 Task: Open an excel sheet and write heading  Spark Sales. Add 10 people name  'Joshua Rivera, Zoey Coleman, Ryan Wright, Addison Bailey, Jonathan Simmons, Brooklyn Ward, Caleb Barnes, Audrey Collins, Gabriel Perry, Sofia Bell'Item code in between  2020-2080. Product range in between  1000-5000. Add Products   TOMS Shoe, UGG Shoe, Wolverine Shoe, Z-Coil Shoe, Adidas shoe, Gucci T-shirt, Louis Vuitton bag, Zara Shirt, H&M jeans, Chanel perfume.Choose quantity  3 to 10 Tax 12 percent commission 2 percent Total Add Amount. Save page Attendance Sheet for Weekly Reportingbook
Action: Key pressed <Key.shift>Spark<Key.space><Key.shift>Sales<Key.down><Key.shift>Name<Key.down><Key.shift>Joshua<Key.space><Key.shift>Rivera<Key.down><Key.shift>Zoey<Key.space><Key.shift>Coleman<Key.down><Key.shift>Ryan<Key.space><Key.shift>Wright<Key.down><Key.shift>Addison<Key.space><Key.shift>Bailey<Key.down><Key.shift_r>Jonathan<Key.space><Key.shift>Simmonas<Key.down><Key.shift><Key.shift><Key.shift><Key.shift><Key.shift><Key.shift><Key.shift><Key.shift><Key.shift><Key.shift><Key.shift><Key.shift><Key.shift><Key.shift><Key.shift><Key.shift><Key.shift><Key.shift><Key.shift><Key.shift><Key.shift><Key.shift><Key.shift><Key.shift><Key.shift><Key.shift><Key.shift><Key.shift><Key.shift><Key.shift><Key.shift><Key.shift>Brooklu<Key.backspace>yn<Key.space><Key.shift>Ward<Key.down><Key.shift>Caleb<Key.space><Key.shift>Barnes<Key.down><Key.shift>Audrey<Key.space><Key.shift>Collins<Key.down><Key.shift>Gabriel<Key.space><Key.shift_r>Perry<Key.down><Key.shift>Sofia<Key.space><Key.shift>Bell
Screenshot: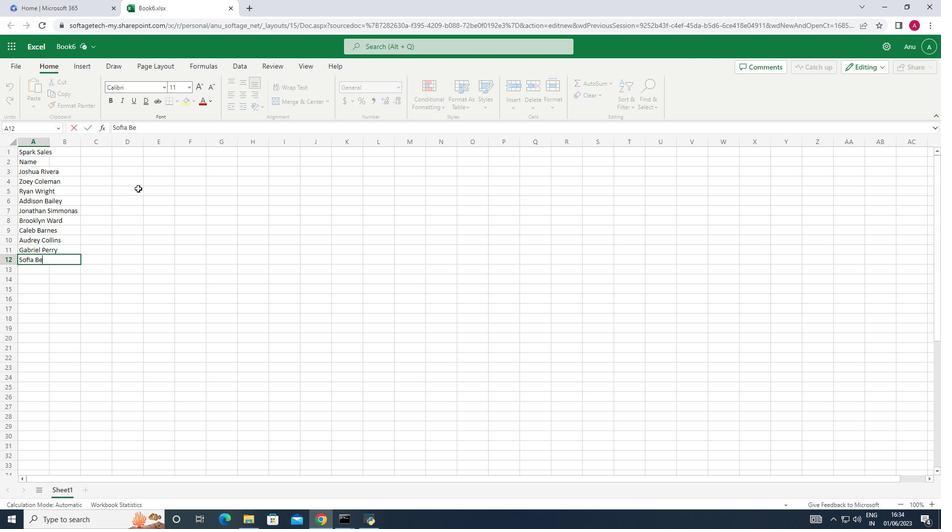 
Action: Mouse moved to (132, 181)
Screenshot: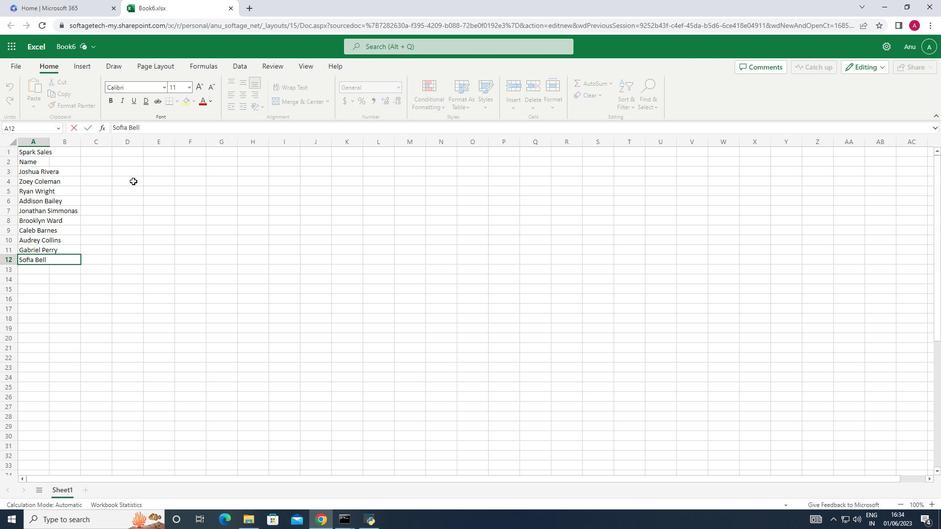 
Action: Mouse pressed left at (132, 181)
Screenshot: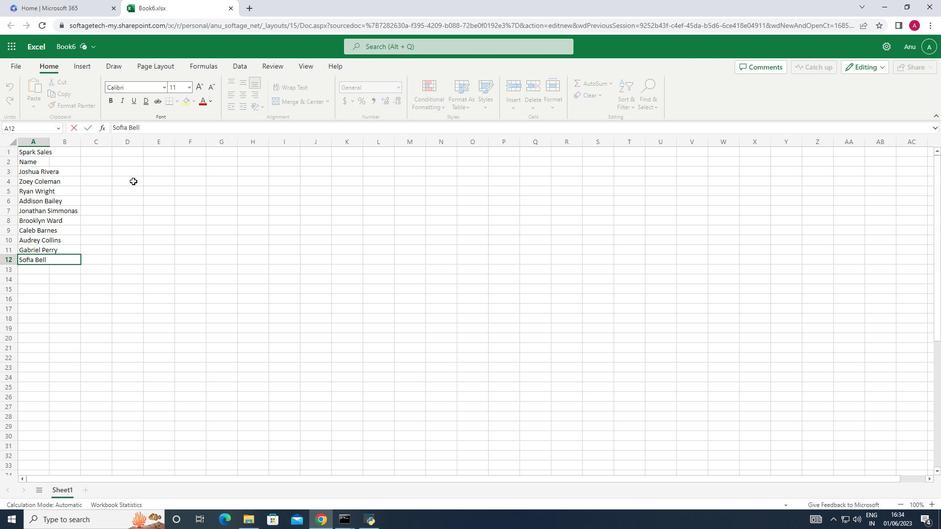 
Action: Mouse moved to (48, 140)
Screenshot: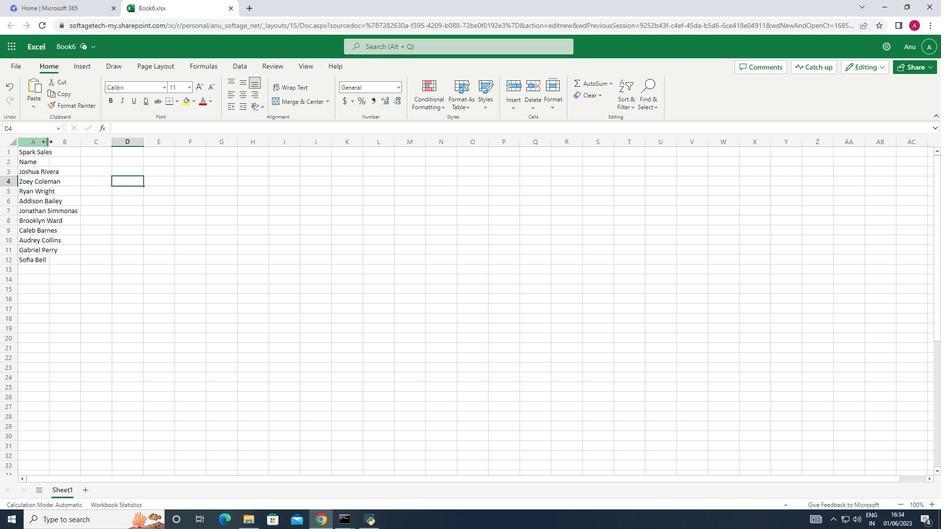 
Action: Mouse pressed left at (48, 140)
Screenshot: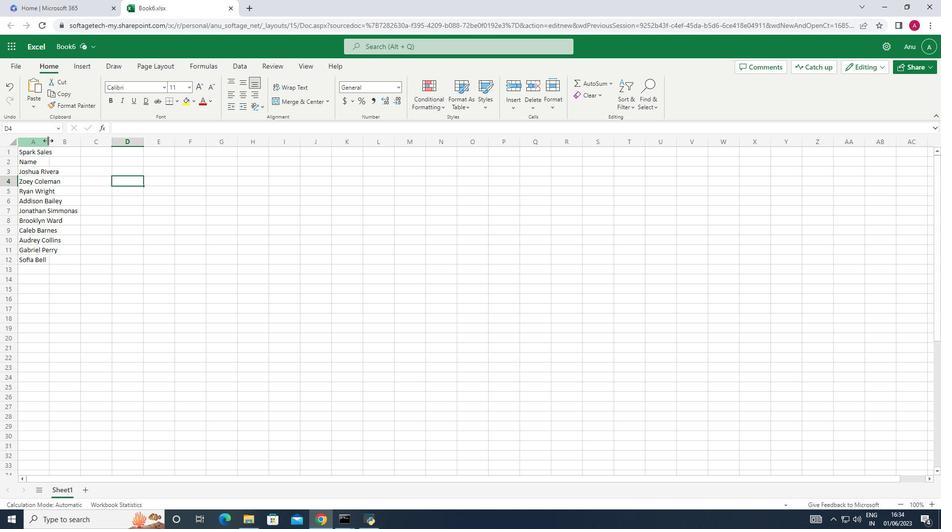 
Action: Mouse pressed left at (48, 140)
Screenshot: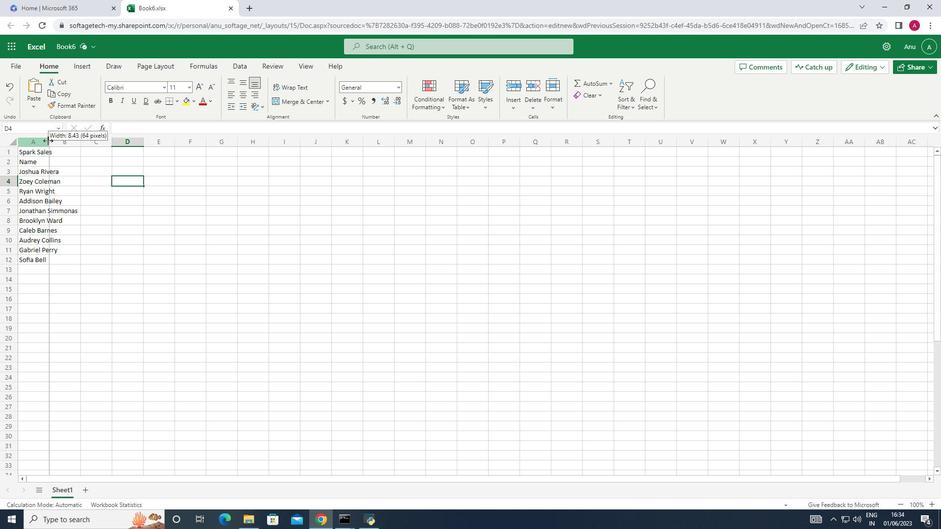 
Action: Mouse moved to (98, 162)
Screenshot: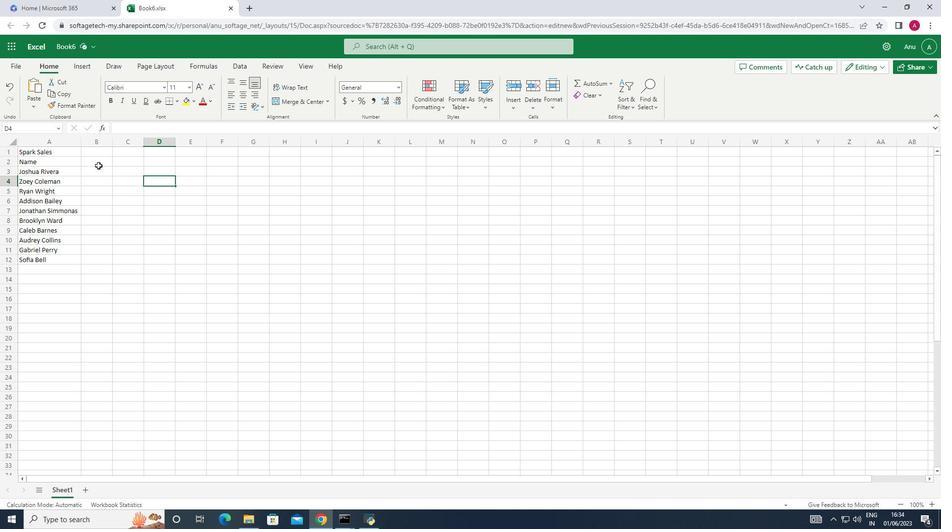 
Action: Mouse pressed left at (98, 162)
Screenshot: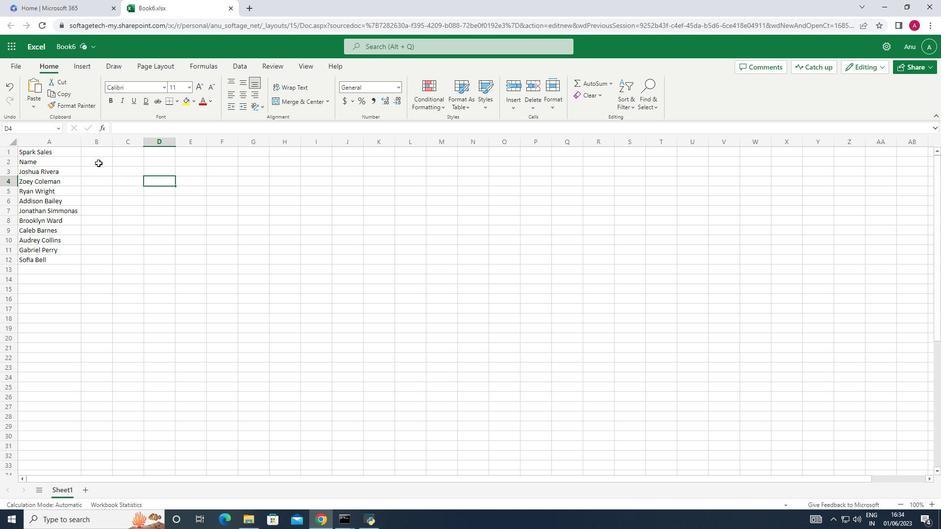 
Action: Mouse moved to (52, 181)
Screenshot: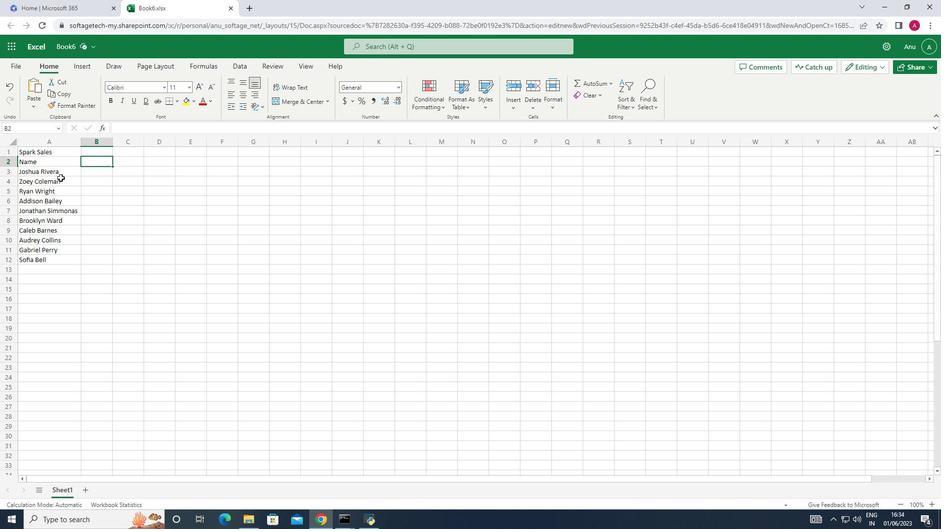 
Action: Key pressed <Key.shift_r><Key.shift_r>Item<Key.space><Key.shift>Code
Screenshot: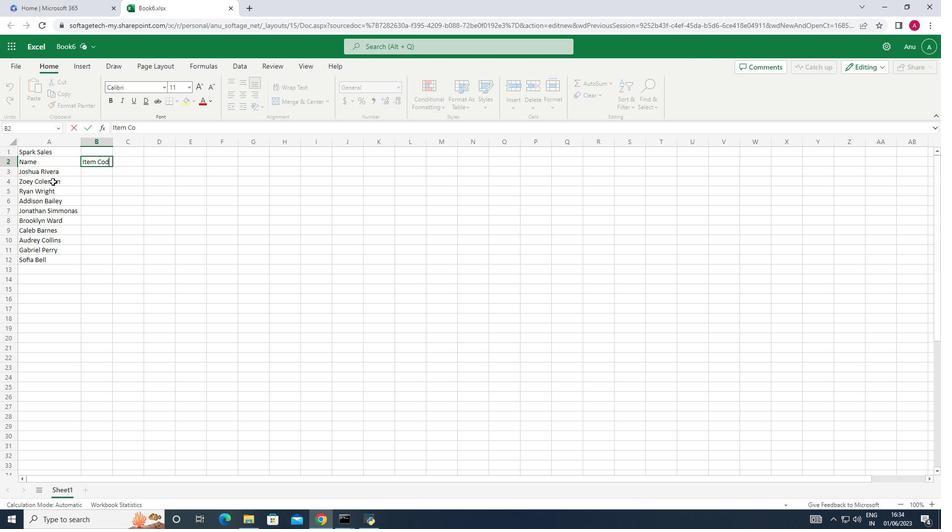 
Action: Mouse moved to (99, 171)
Screenshot: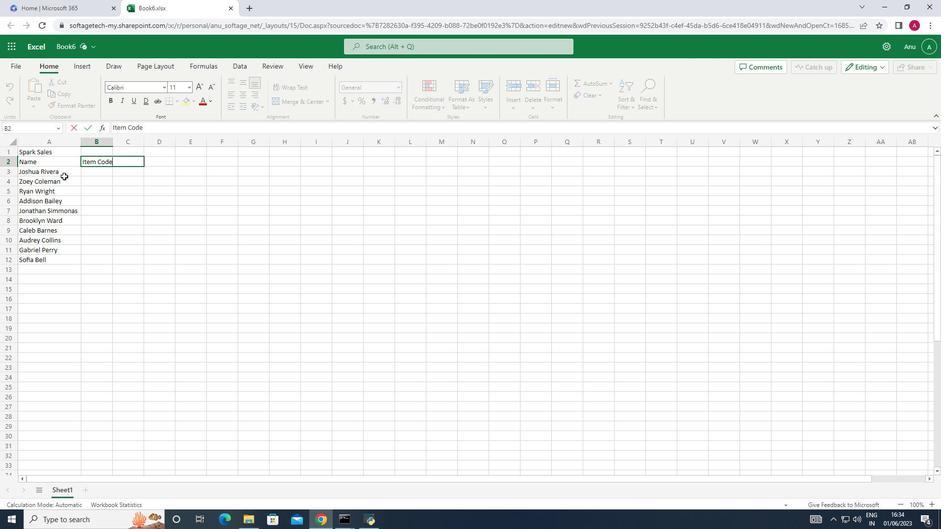 
Action: Mouse pressed left at (99, 171)
Screenshot: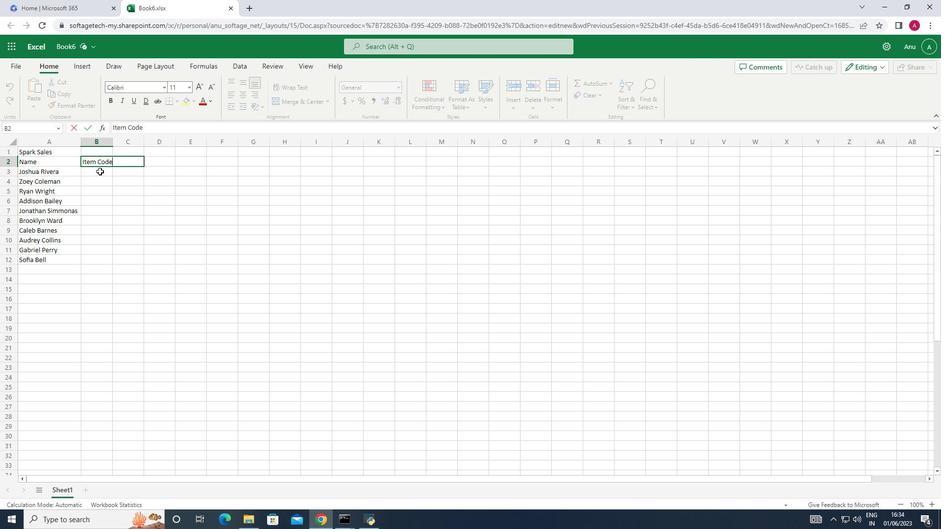 
Action: Mouse moved to (60, 191)
Screenshot: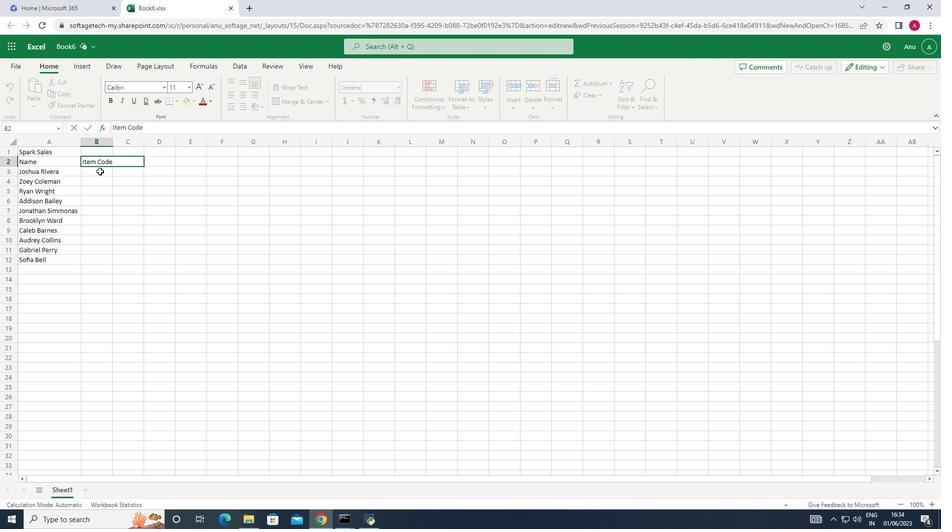 
Action: Key pressed 2020<Key.down>2021<Key.up>2021<Key.down>2030<Key.down>2040<Key.down>2056<Key.down>2060<Key.down>2068<Key.down>2070<Key.down>2072<Key.down>2078<Key.down>2080
Screenshot: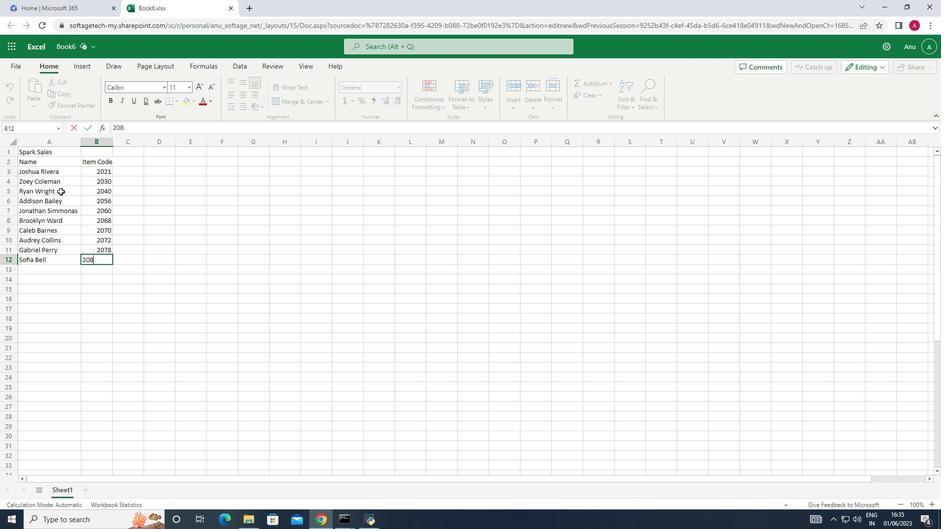 
Action: Mouse moved to (125, 163)
Screenshot: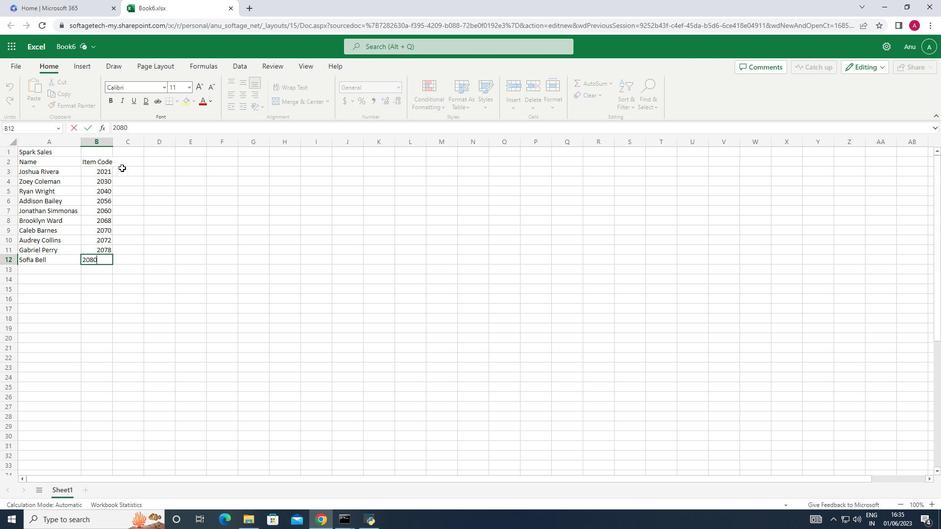 
Action: Mouse pressed left at (125, 163)
Screenshot: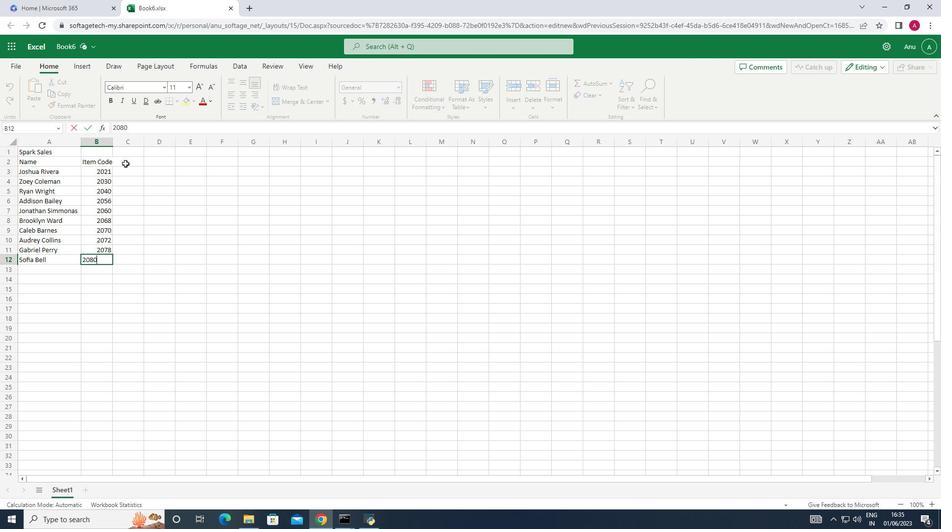 
Action: Mouse moved to (101, 176)
Screenshot: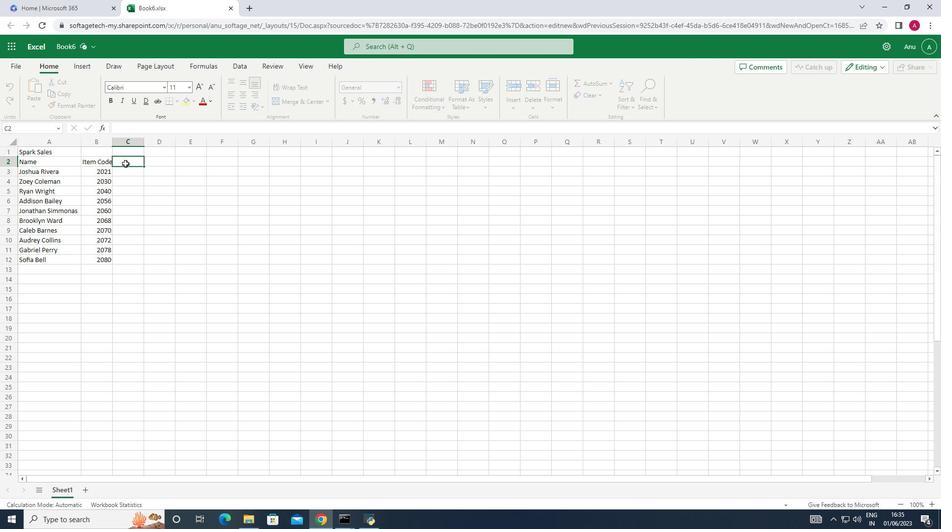
Action: Key pressed <Key.shift_r>Product<Key.space><Key.shift>Range<Key.down>
Screenshot: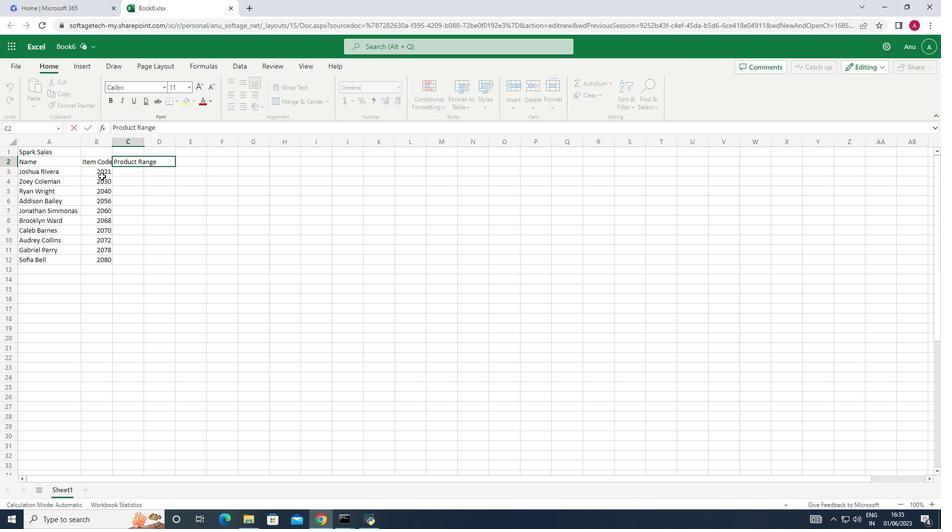 
Action: Mouse moved to (96, 212)
Screenshot: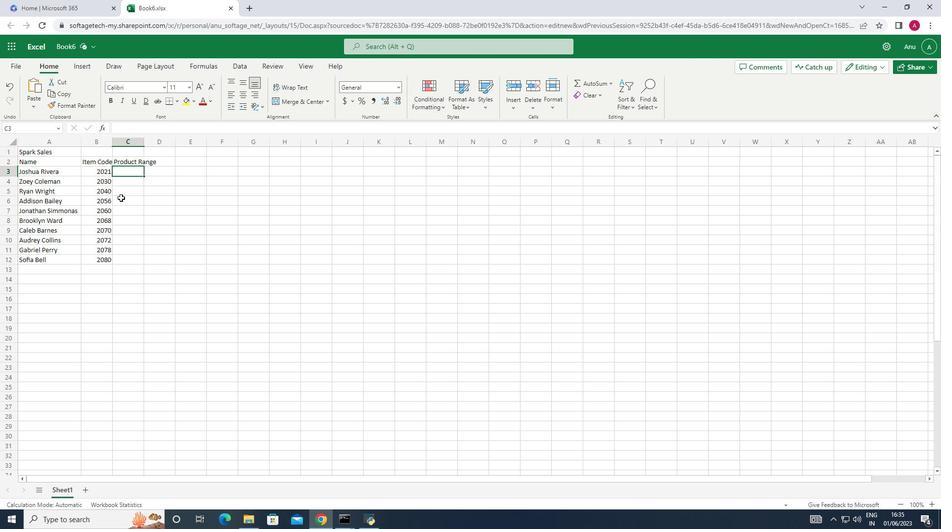 
Action: Key pressed 1000<Key.down>1500<Key.down>1700<Key.down>2000<Key.down>2200<Key.down>3000<Key.down>3500<Key.down>4000<Key.down>4500<Key.down>5000
Screenshot: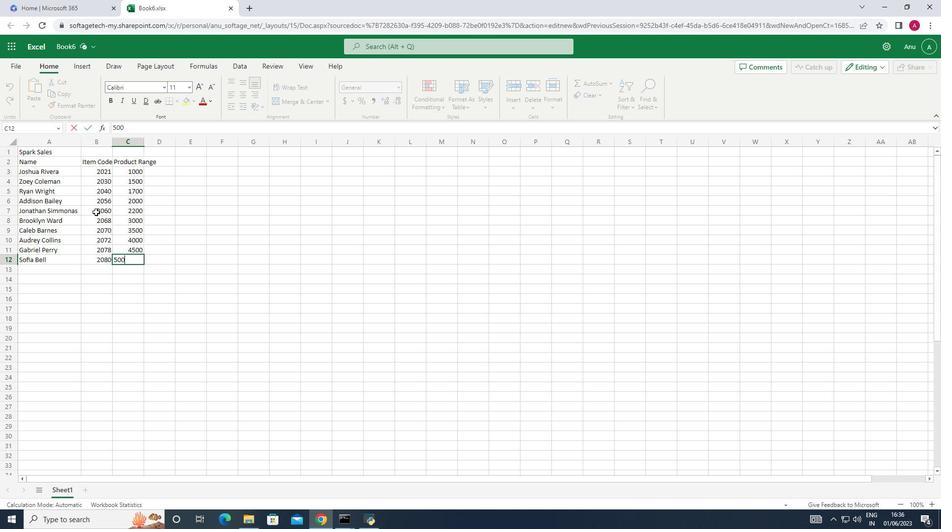 
Action: Mouse moved to (168, 160)
Screenshot: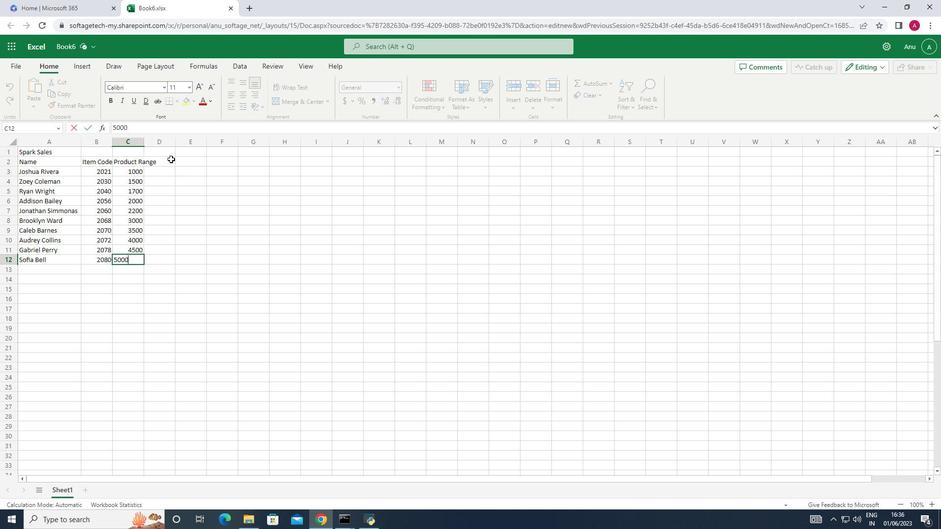 
Action: Mouse pressed left at (168, 160)
Screenshot: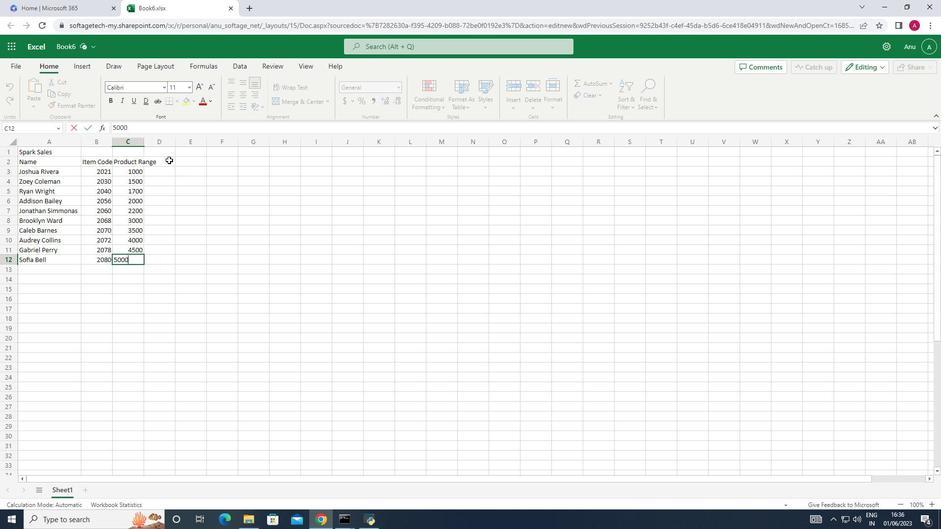 
Action: Mouse moved to (145, 139)
Screenshot: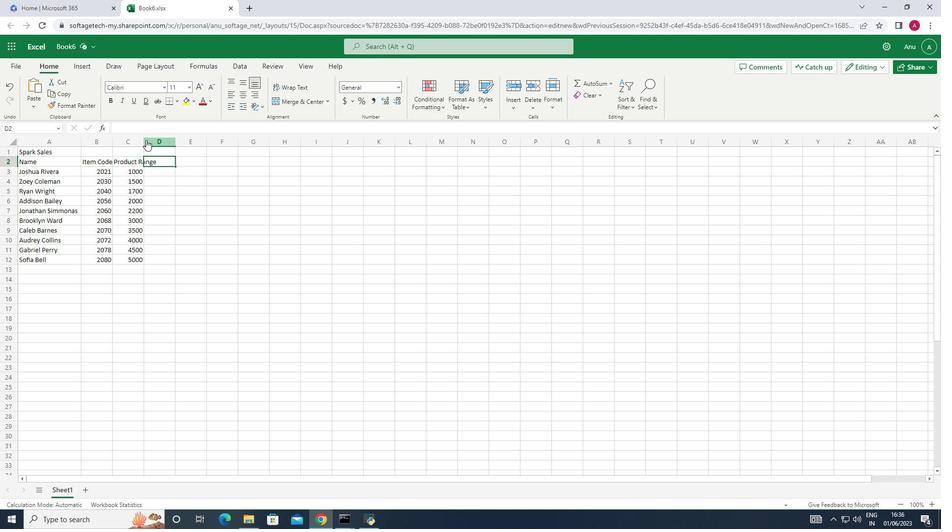 
Action: Mouse pressed left at (145, 139)
Screenshot: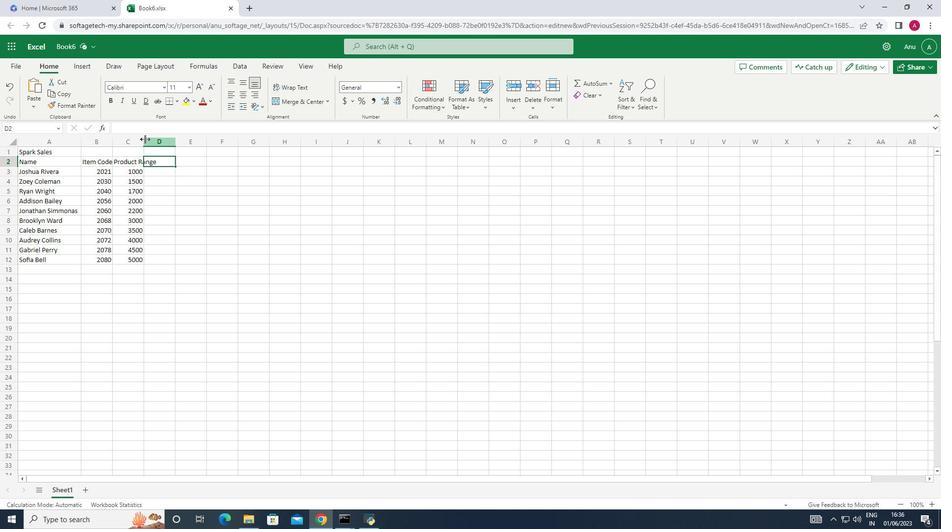 
Action: Mouse moved to (144, 139)
Screenshot: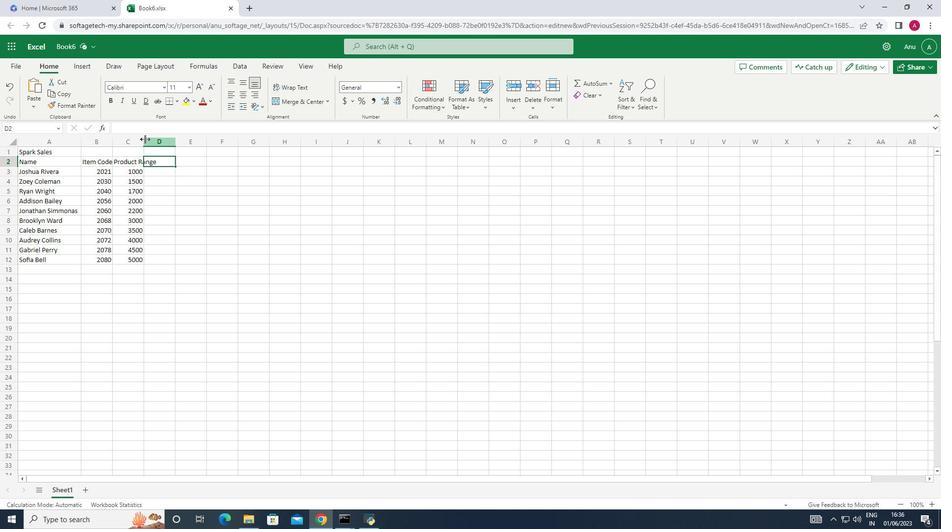 
Action: Mouse pressed left at (144, 139)
Screenshot: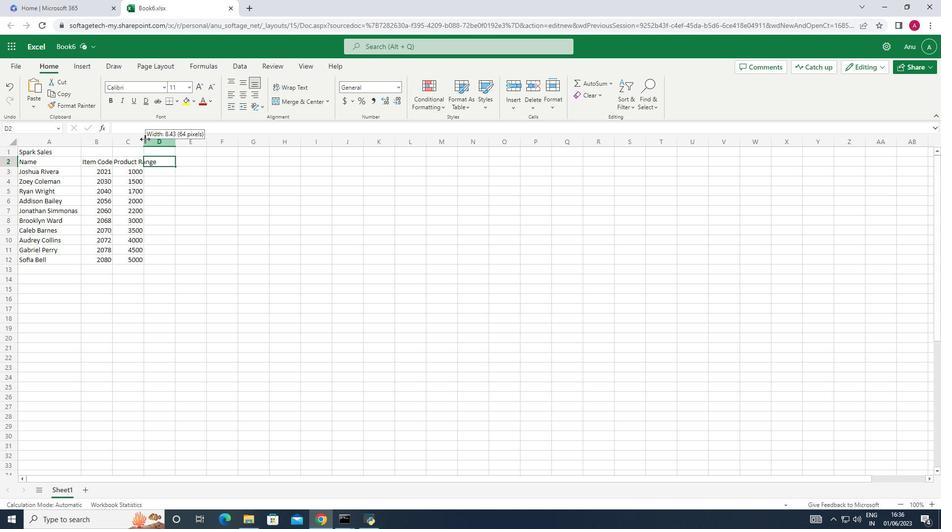 
Action: Mouse moved to (148, 146)
Screenshot: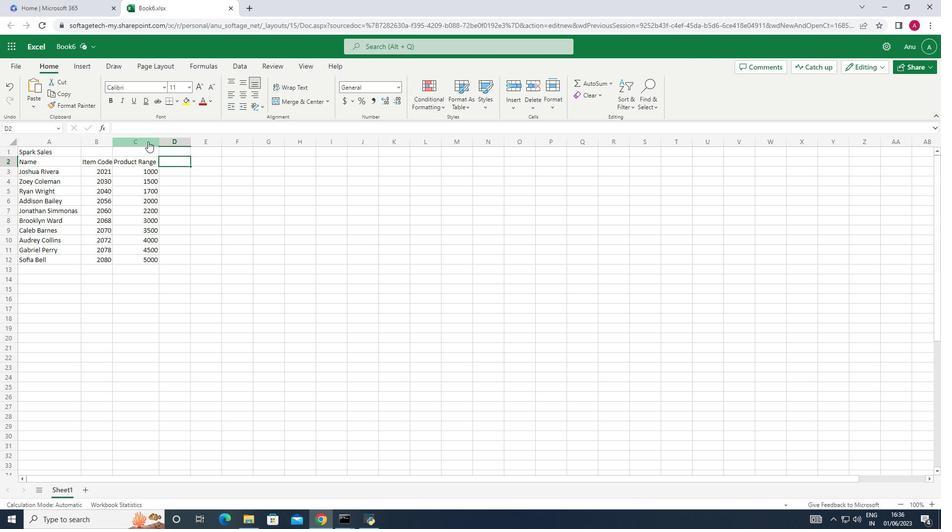 
Action: Key pressed <Key.shift>Products<Key.down><Key.shift>TOMS<Key.space><Key.shift><Key.shift><Key.shift><Key.shift><Key.shift><Key.shift><Key.shift><Key.shift><Key.shift><Key.shift><Key.shift><Key.shift><Key.shift><Key.shift><Key.shift><Key.shift>SH<Key.backspace>hoe<Key.down><Key.shift>UGG<Key.space><Key.shift>Shoe<Key.down><Key.shift>Wolverine<Key.space><Key.shift>Shoe<Key.down><Key.shift>Z-<Key.shift>Coil<Key.space><Key.shift>Shoe<Key.down><Key.shift>Adidas<Key.space><Key.shift>Shoe<Key.down><Key.shift>Gucci<Key.space><Key.shift>Shoe<Key.backspace><Key.backspace><Key.backspace><Key.backspace><Key.shift><Key.shift><Key.shift><Key.shift>T-<Key.shift>Shirt<Key.down><Key.shift><Key.shift>Louis<Key.space><Key.shift><Key.shift>Vuitton<Key.space><Key.shift><Key.shift><Key.shift><Key.shift><Key.shift><Key.shift><Key.shift><Key.shift><Key.shift><Key.shift><Key.shift><Key.shift><Key.shift>bag<Key.down><Key.shift><Key.shift><Key.shift><Key.shift><Key.shift><Key.shift><Key.shift><Key.shift><Key.shift><Key.shift><Key.shift>Zara<Key.space><Key.shift>Shirt<Key.down><Key.shift>H<Key.shift><Key.shift><Key.shift><Key.shift><Key.shift><Key.shift><Key.shift><Key.shift><Key.shift><Key.shift><Key.shift><Key.shift><Key.shift><Key.shift><Key.shift><Key.shift><Key.shift>&<Key.shift>M<Key.space>jeans<Key.down><Key.shift>Chanel<Key.space><Key.shift>P<Key.backspace>perfume
Screenshot: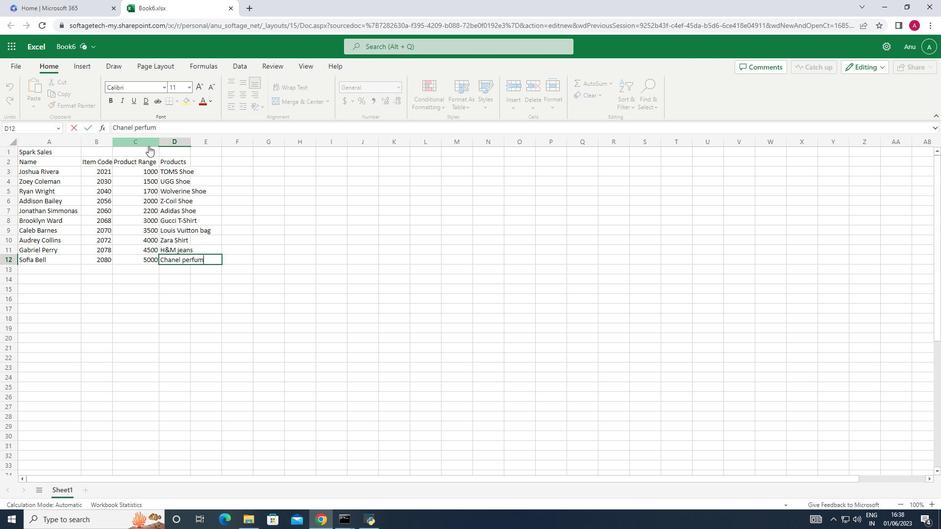 
Action: Mouse moved to (189, 137)
Screenshot: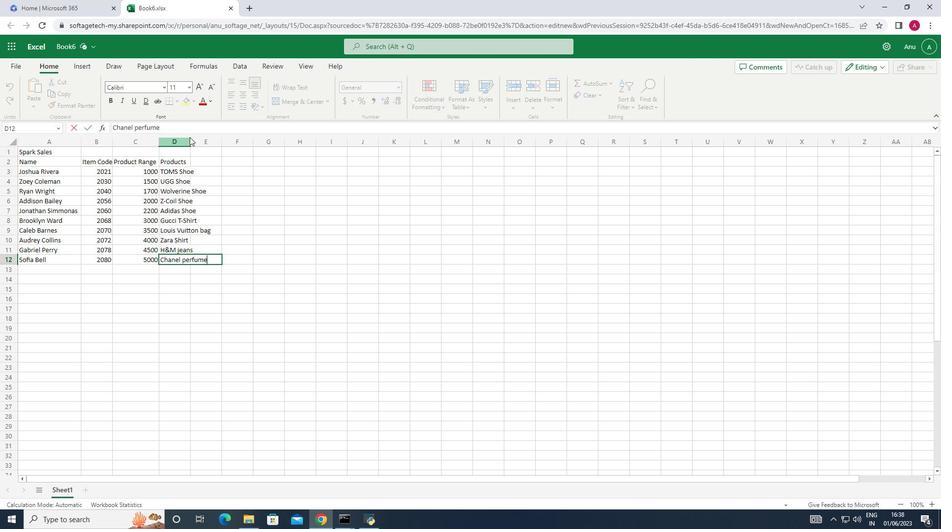 
Action: Mouse pressed left at (189, 137)
Screenshot: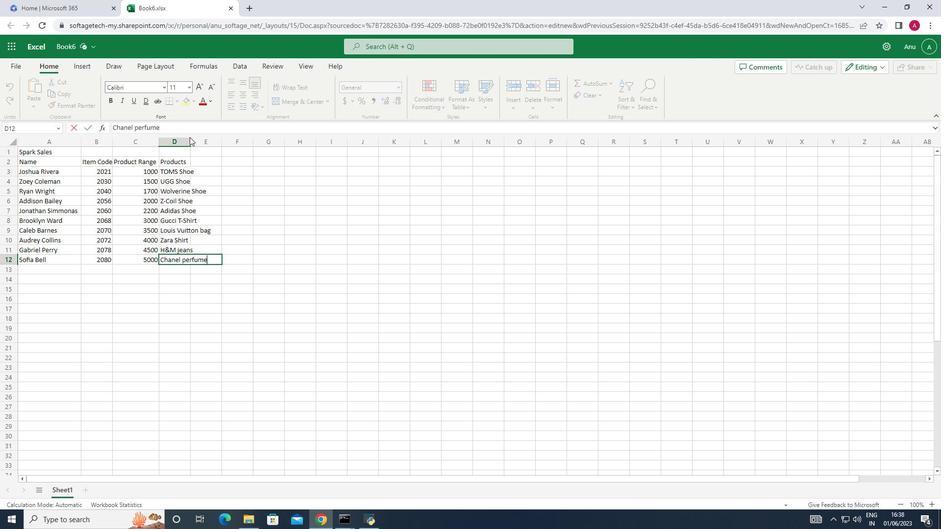 
Action: Mouse moved to (191, 145)
Screenshot: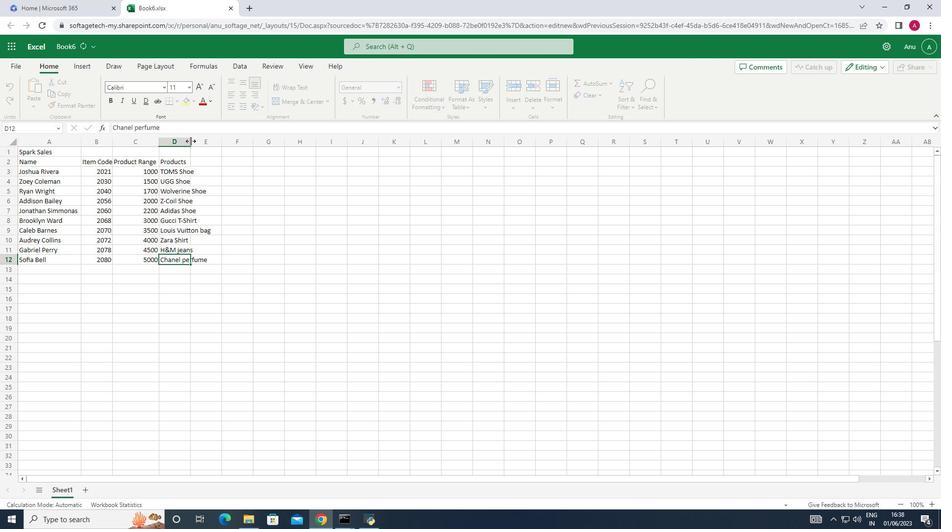 
Action: Mouse pressed left at (191, 145)
Screenshot: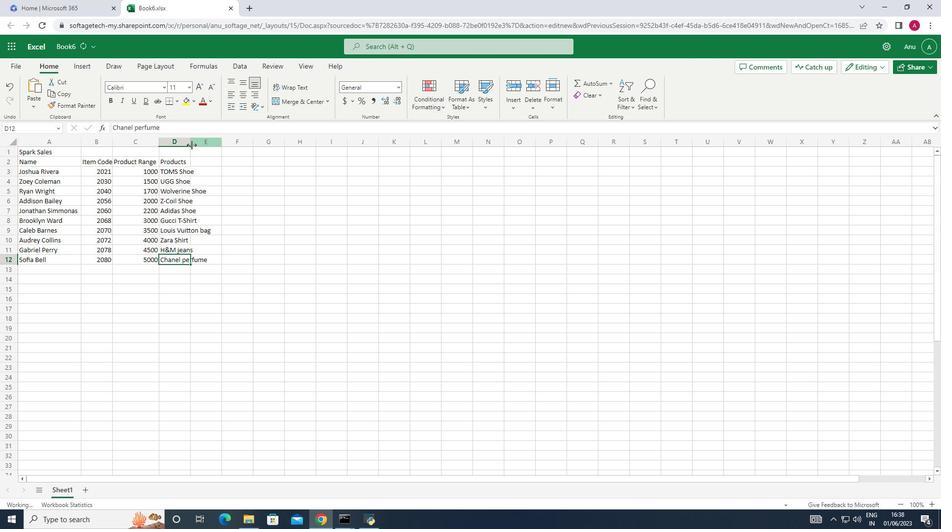 
Action: Mouse pressed left at (191, 145)
Screenshot: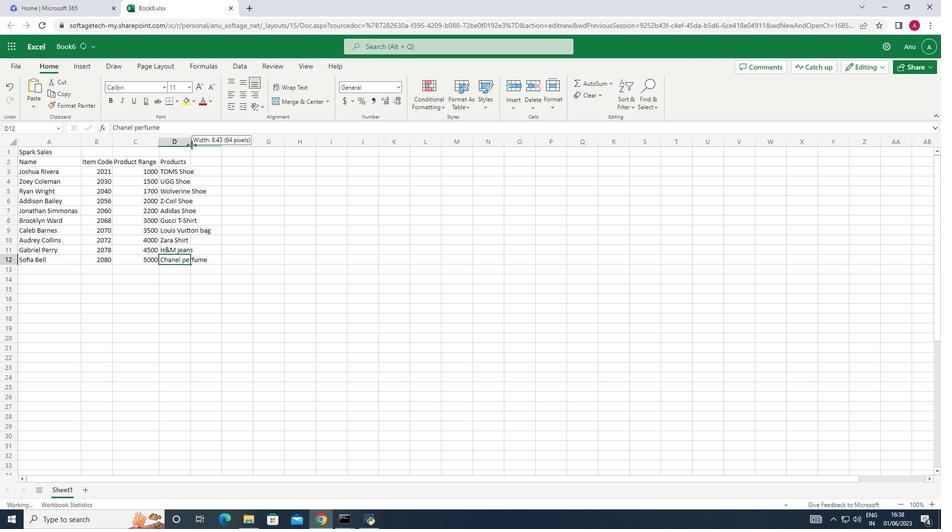 
Action: Mouse moved to (218, 163)
Screenshot: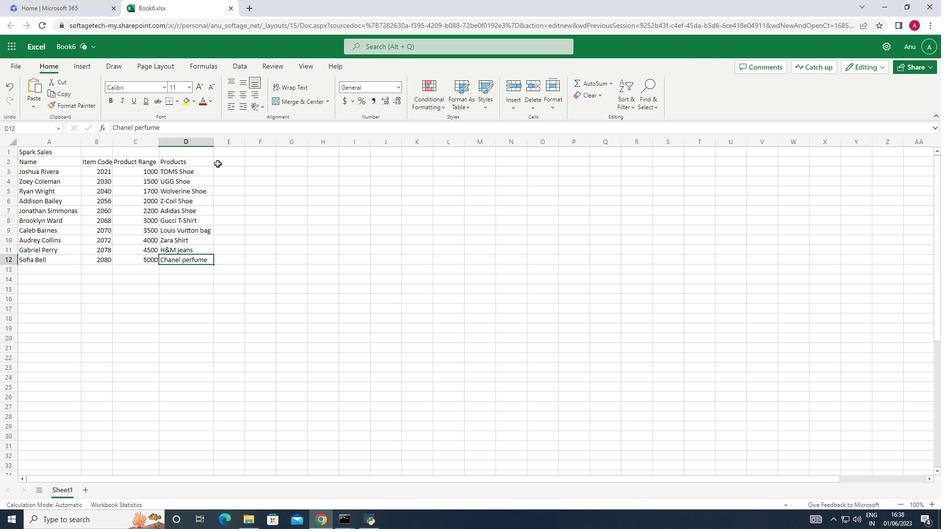 
Action: Mouse pressed left at (218, 163)
Screenshot: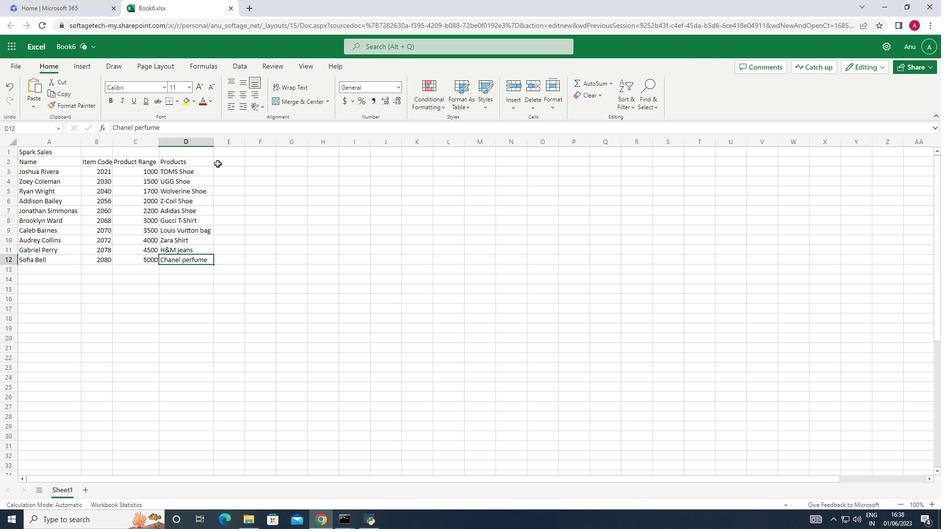 
Action: Key pressed <Key.shift>Quantity<Key.down>4<Key.down>5<Key.down>6<Key.down>8<Key.down>7<Key.down>9<Key.down>10<Key.down>4<Key.down>5<Key.down>9
Screenshot: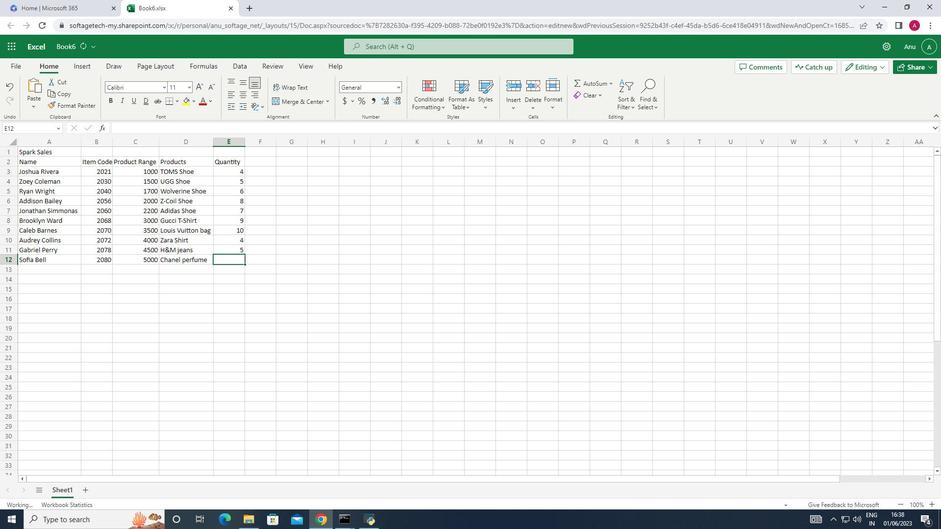 
Action: Mouse moved to (257, 162)
Screenshot: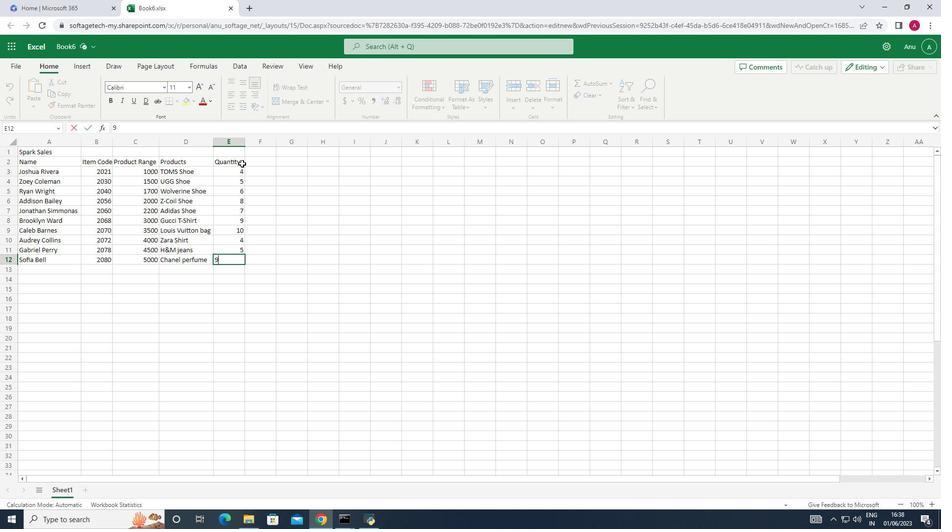 
Action: Mouse pressed left at (257, 162)
Screenshot: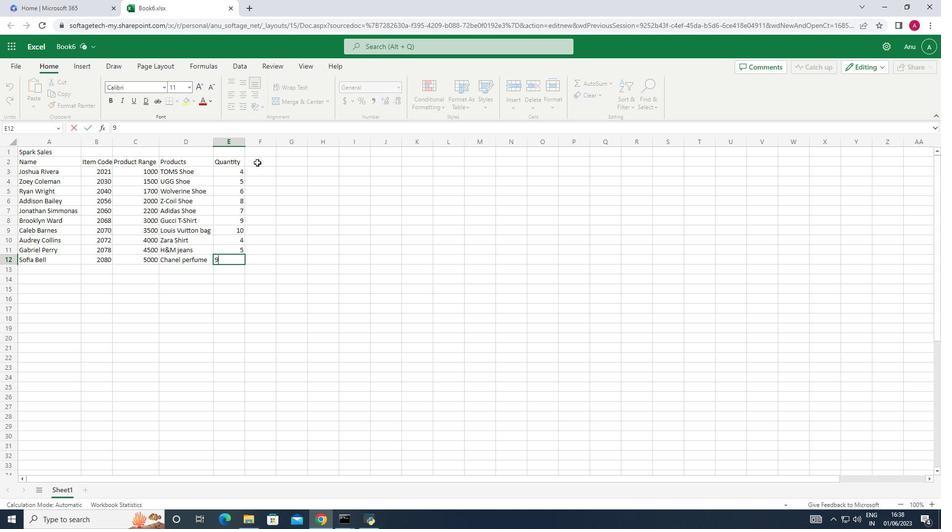 
Action: Key pressed <Key.shift>Tax<Key.down>=
Screenshot: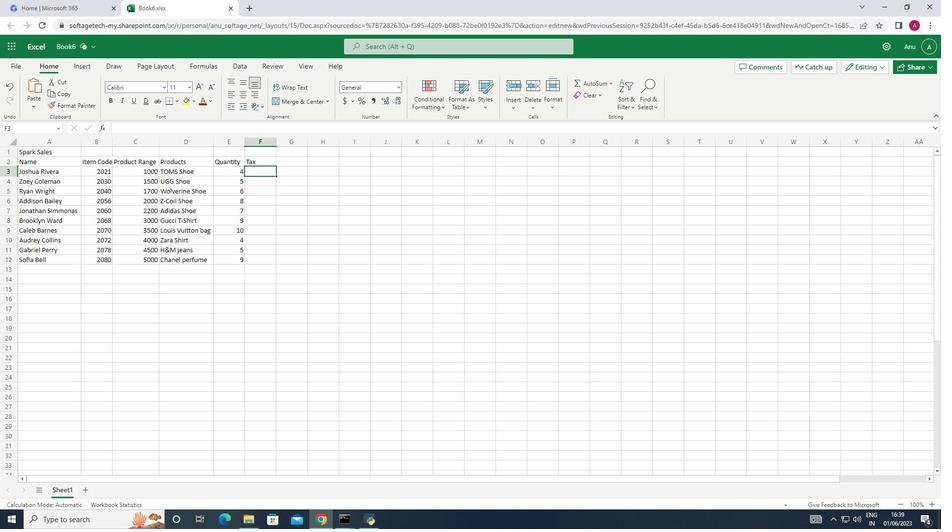 
Action: Mouse moved to (148, 173)
Screenshot: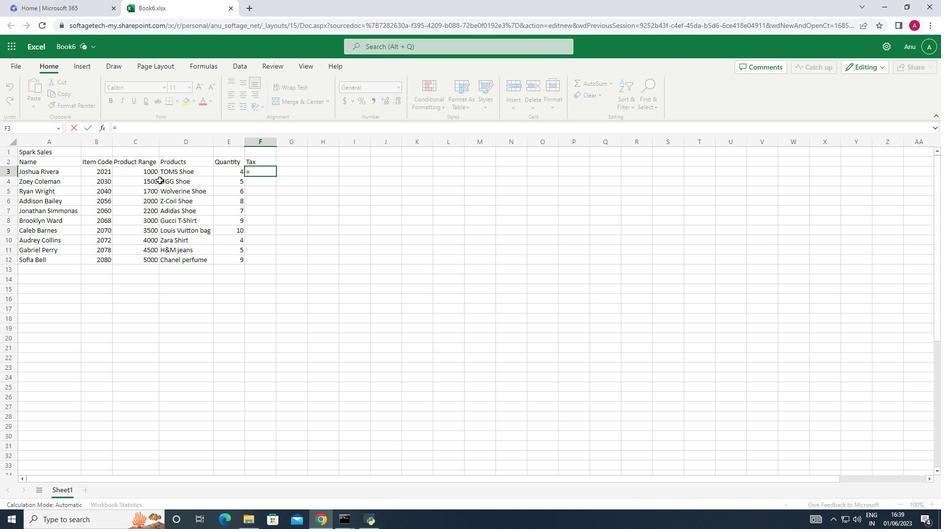 
Action: Mouse pressed left at (148, 173)
Screenshot: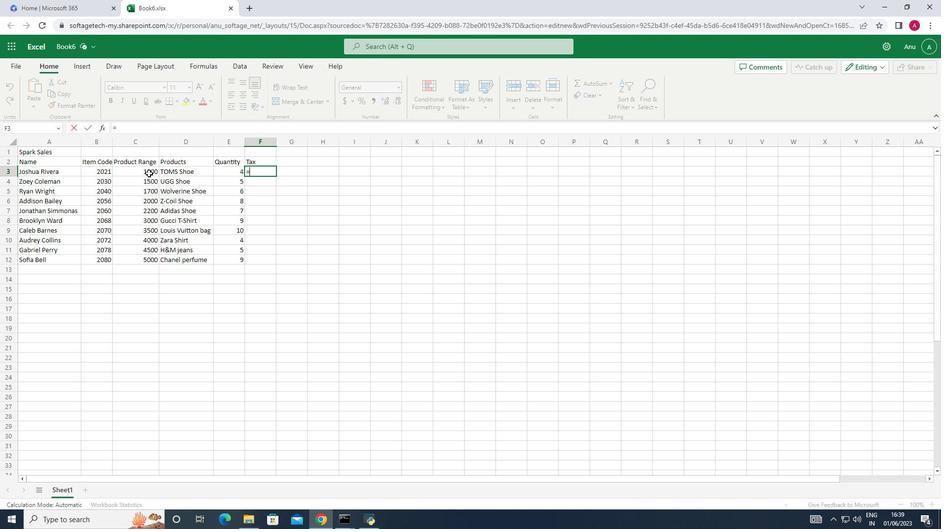 
Action: Key pressed *12<Key.shift_r><Key.shift_r><Key.shift_r><Key.shift_r><Key.shift_r><Key.shift_r><Key.shift_r><Key.shift_r><Key.shift_r><Key.shift_r>%<Key.enter>
Screenshot: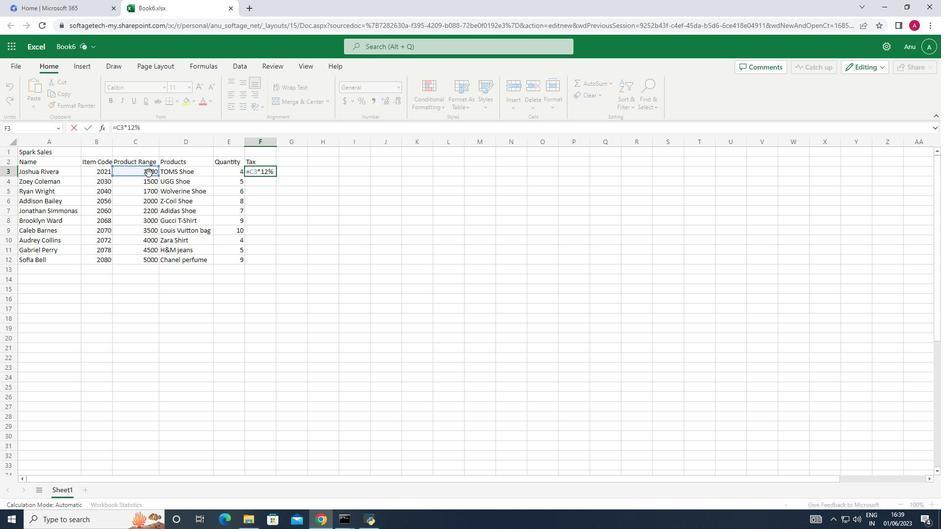 
Action: Mouse moved to (271, 168)
Screenshot: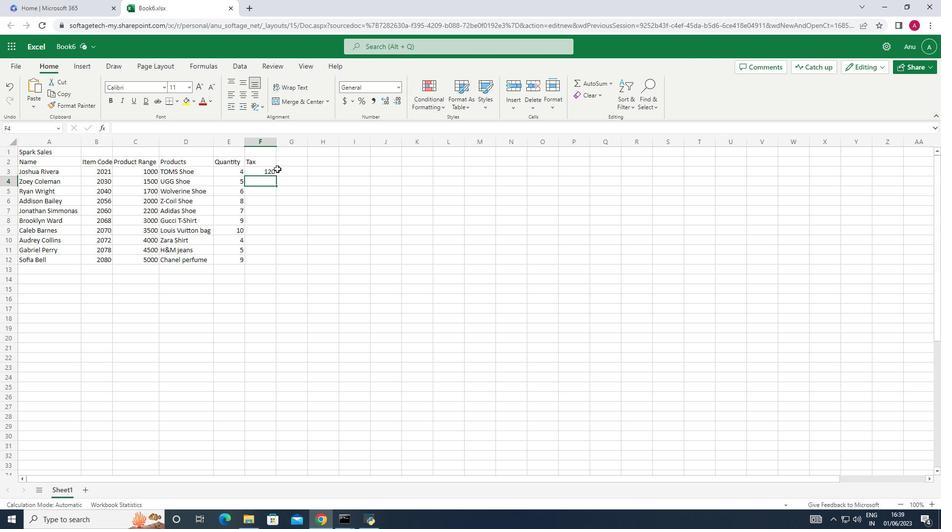 
Action: Mouse pressed left at (271, 168)
Screenshot: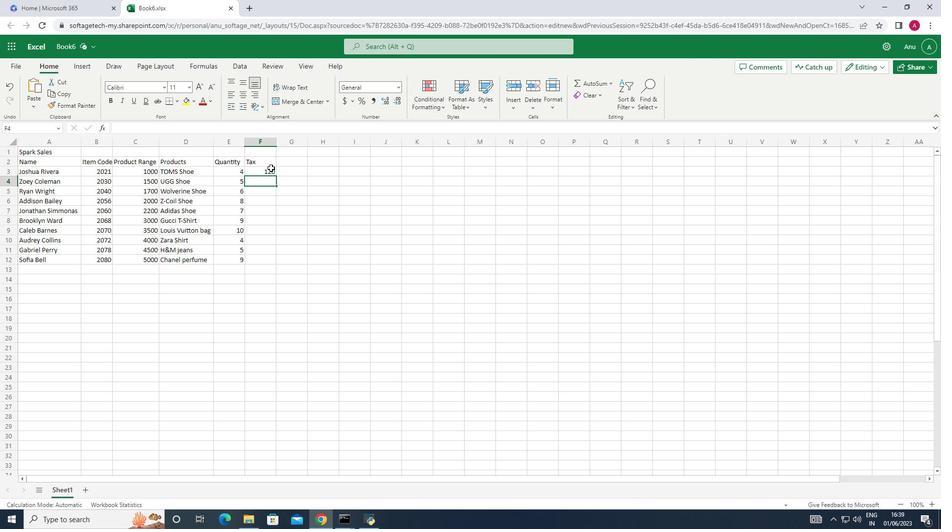 
Action: Mouse moved to (275, 176)
Screenshot: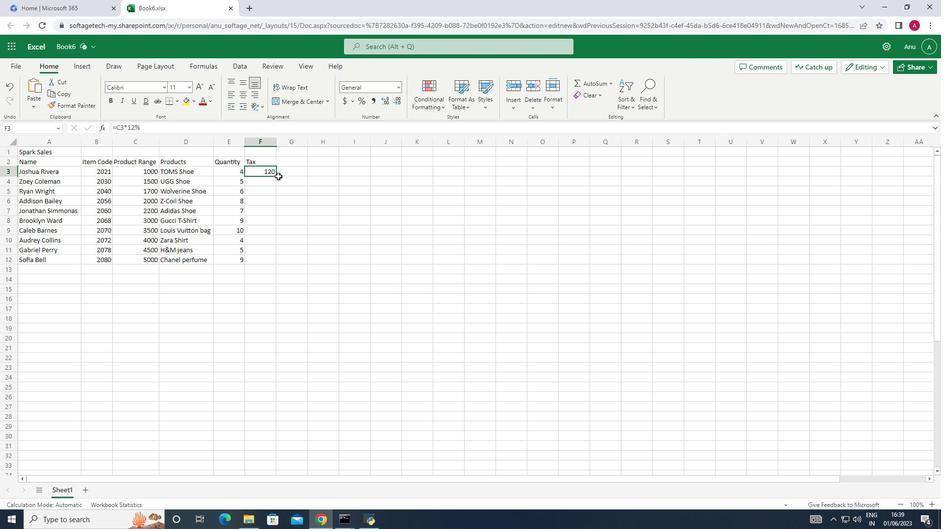 
Action: Mouse pressed left at (275, 176)
Screenshot: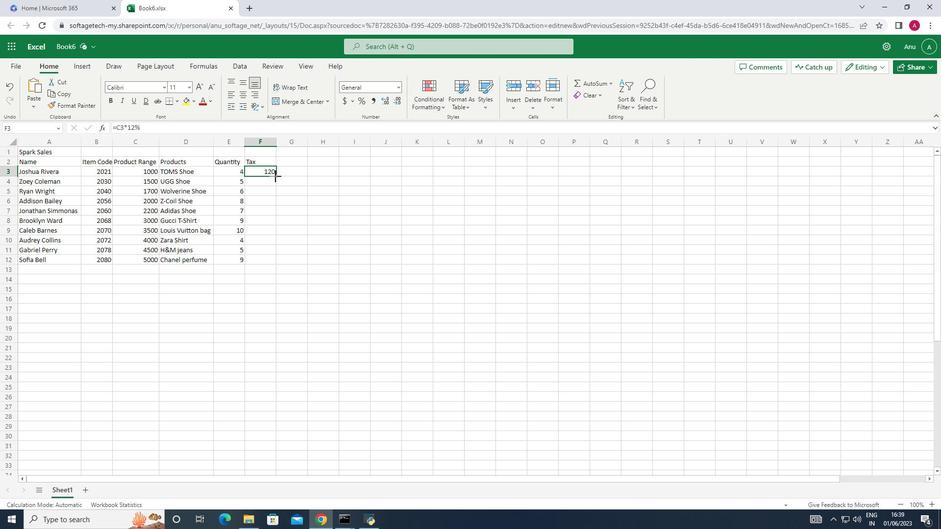 
Action: Mouse moved to (291, 161)
Screenshot: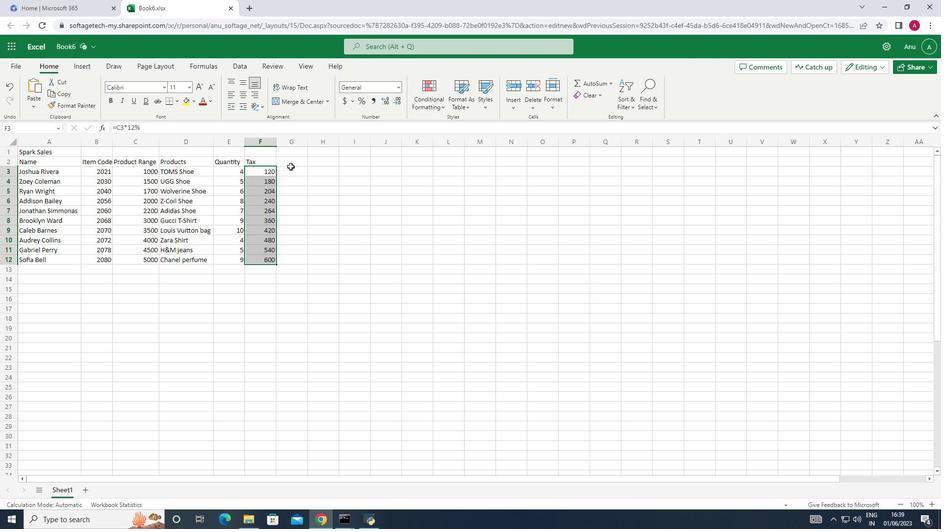 
Action: Mouse pressed left at (291, 161)
Screenshot: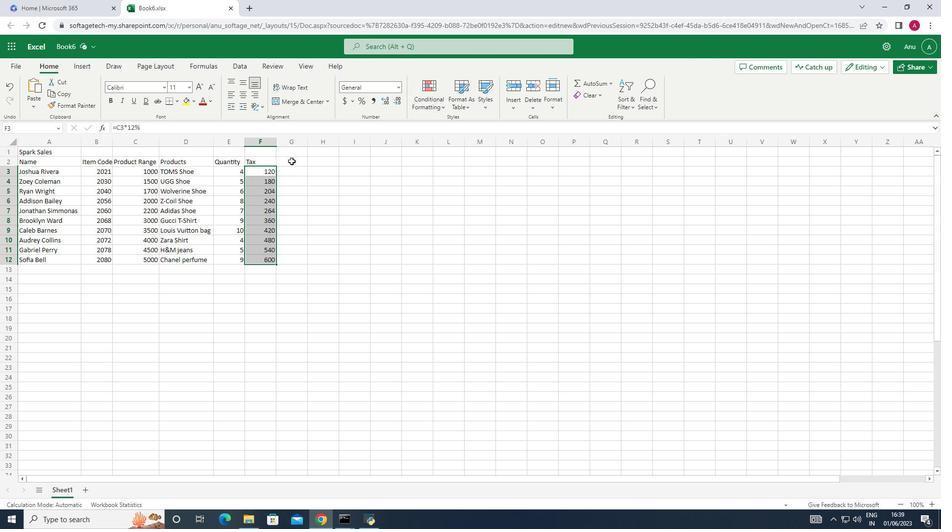 
Action: Key pressed <Key.shift>Commission<Key.down>=
Screenshot: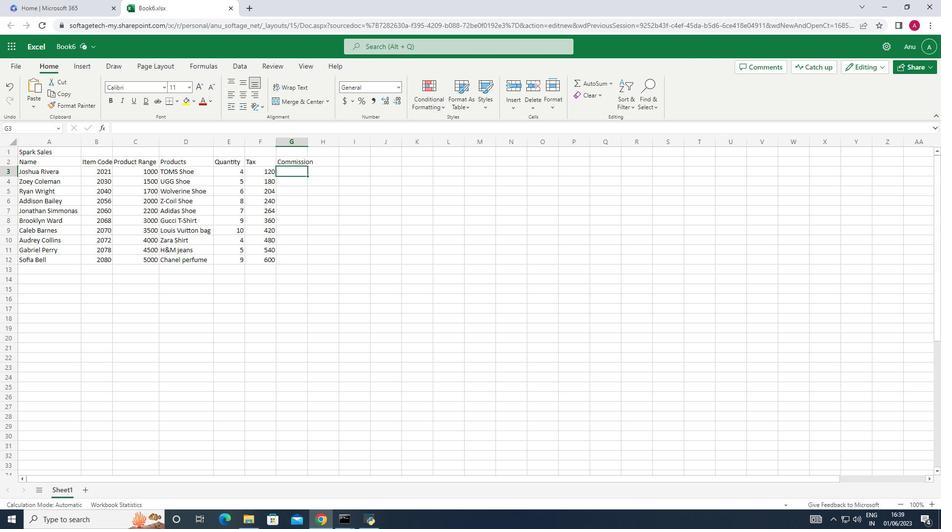 
Action: Mouse moved to (142, 171)
Screenshot: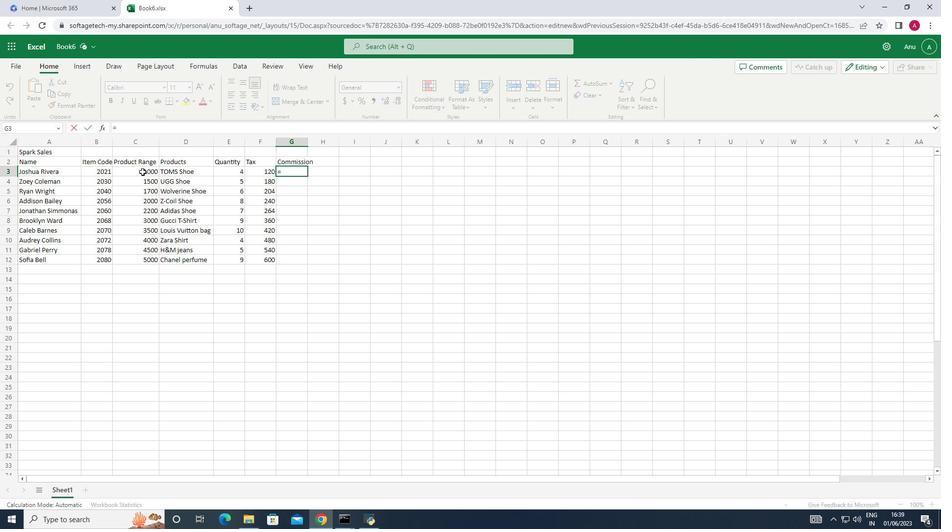 
Action: Mouse pressed left at (142, 171)
Screenshot: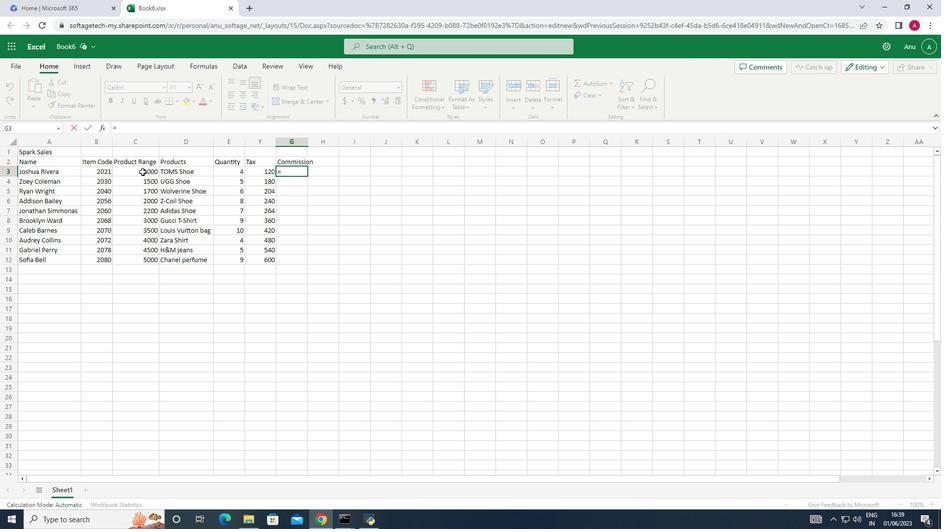 
Action: Key pressed *2<Key.shift_r><Key.shift_r><Key.shift_r><Key.shift_r><Key.shift_r><Key.shift_r><Key.shift_r><Key.shift_r><Key.shift_r><Key.shift_r><Key.shift_r><Key.shift_r><Key.shift_r><Key.shift_r><Key.shift_r><Key.shift_r><Key.shift_r><Key.shift_r><Key.shift_r><Key.shift_r><Key.shift_r><Key.shift_r><Key.shift_r><Key.shift_r><Key.shift_r><Key.shift_r><Key.shift_r><Key.shift_r><Key.shift_r><Key.shift_r><Key.shift_r><Key.shift_r><Key.shift_r><Key.shift_r>%<Key.enter>
Screenshot: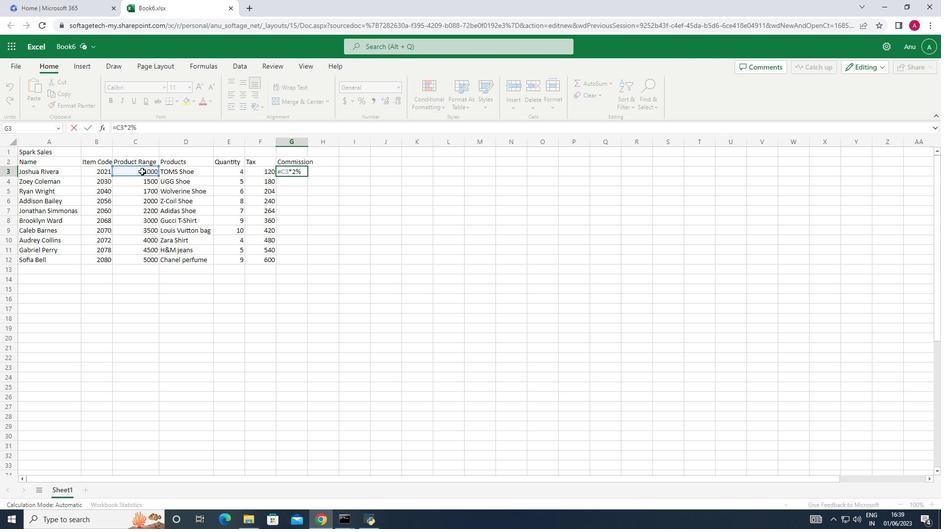 
Action: Mouse moved to (298, 173)
Screenshot: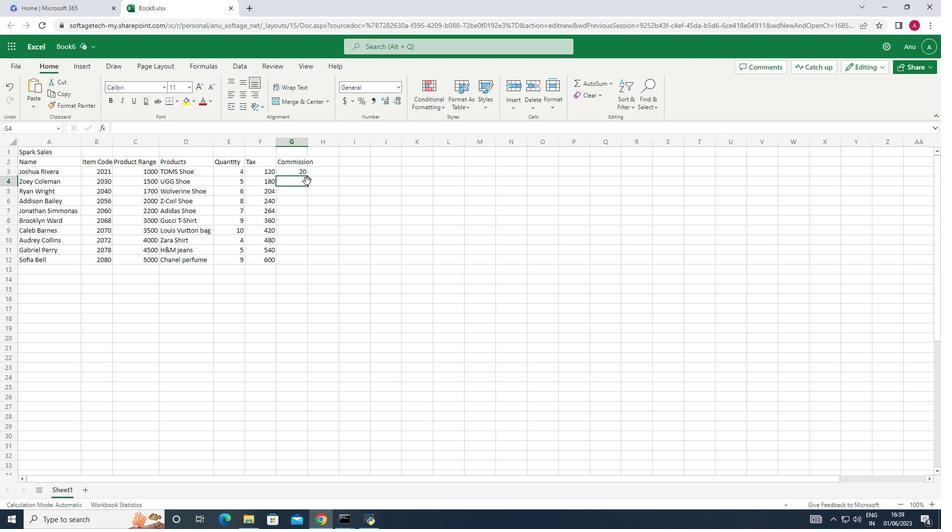 
Action: Mouse pressed left at (298, 173)
Screenshot: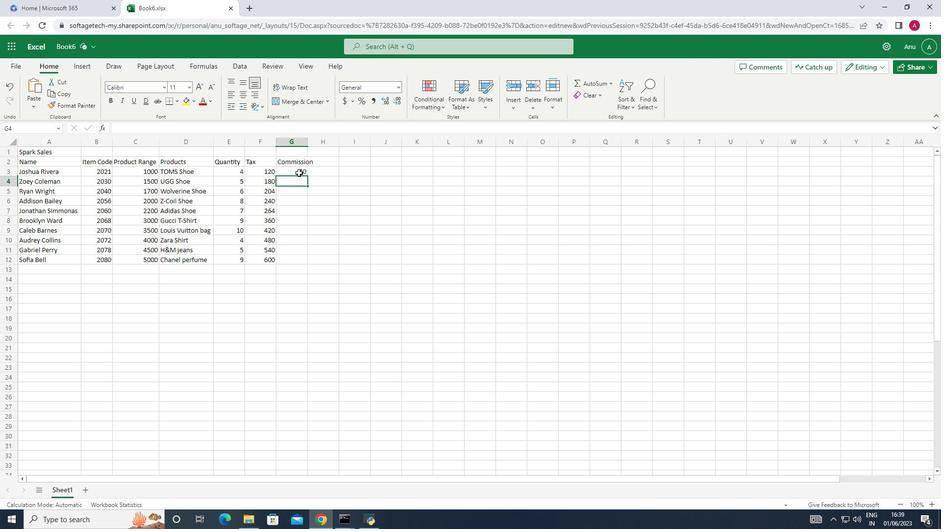 
Action: Mouse moved to (305, 176)
Screenshot: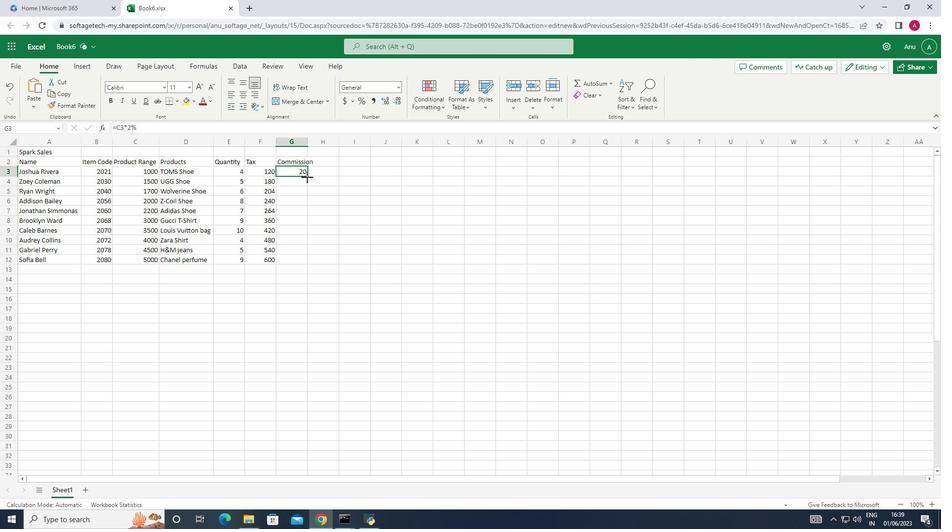 
Action: Mouse pressed left at (305, 176)
Screenshot: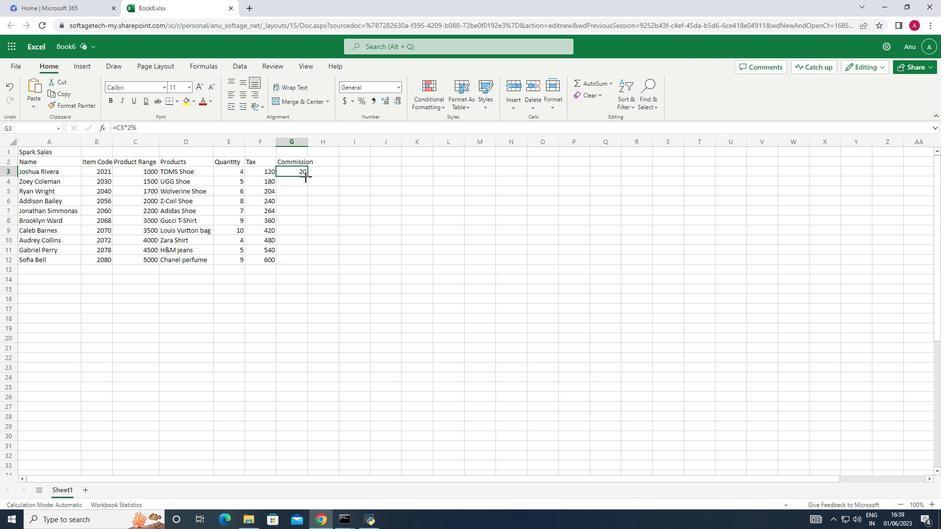 
Action: Mouse moved to (325, 175)
Screenshot: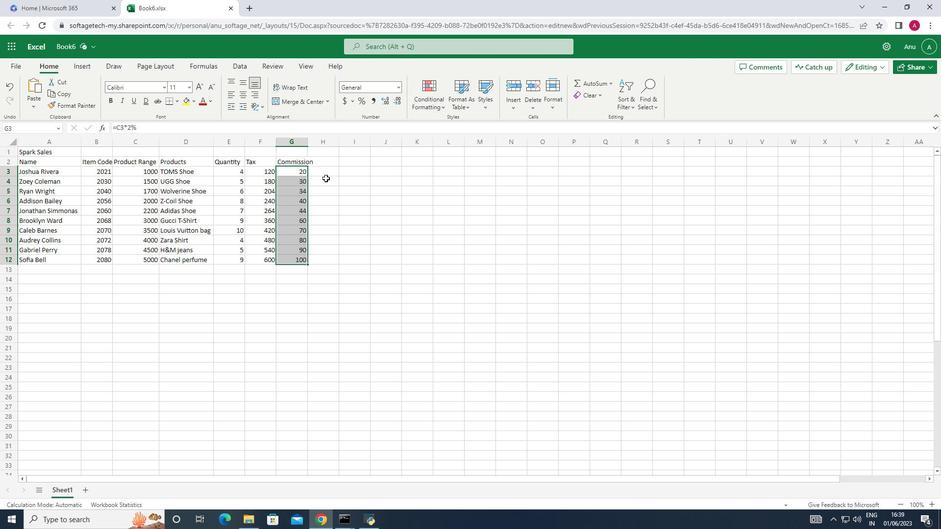 
Action: Mouse pressed left at (325, 175)
Screenshot: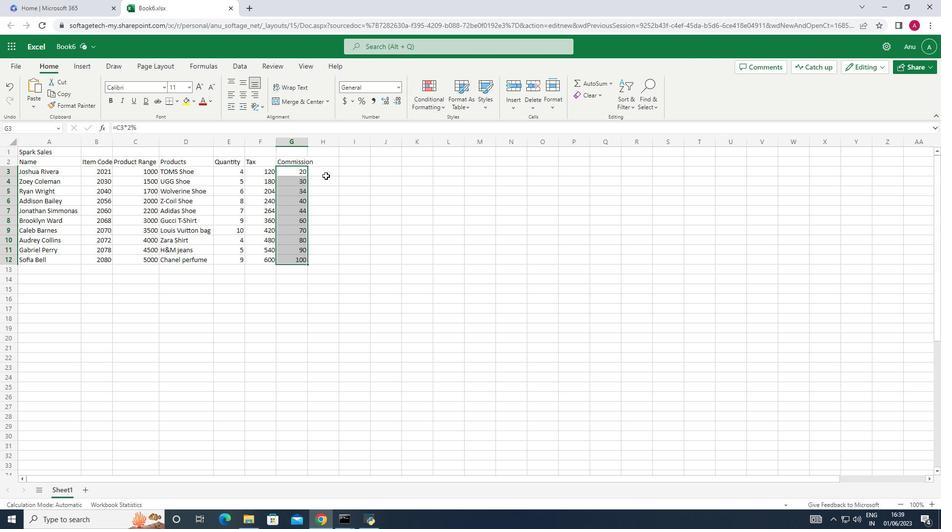 
Action: Mouse moved to (308, 142)
Screenshot: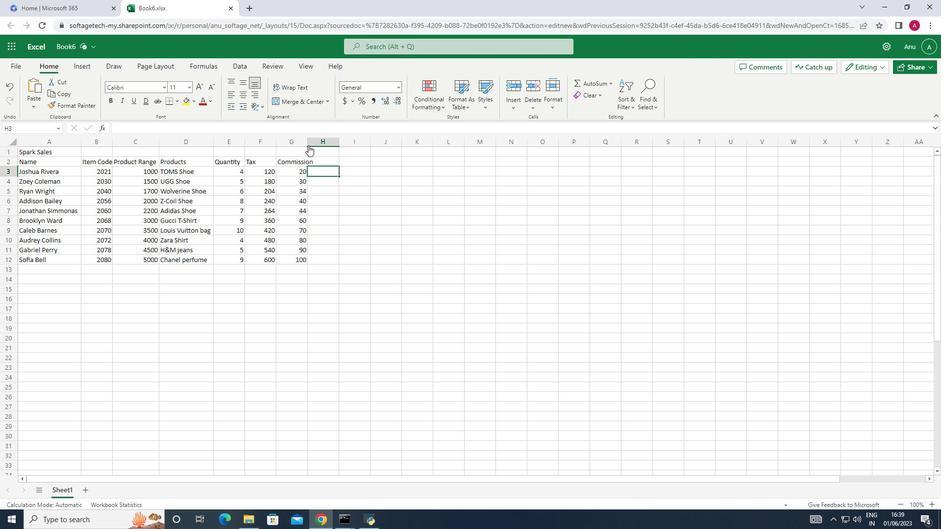 
Action: Mouse pressed left at (308, 142)
Screenshot: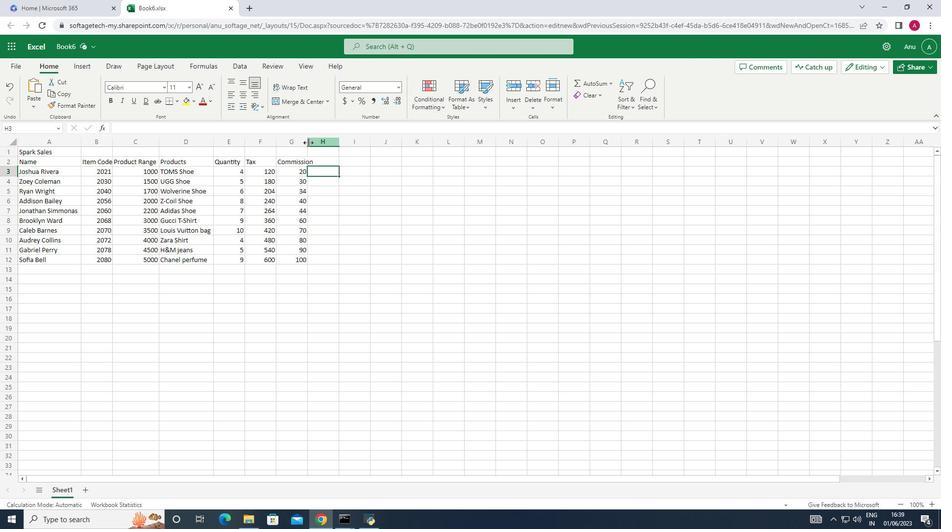 
Action: Mouse pressed left at (308, 142)
Screenshot: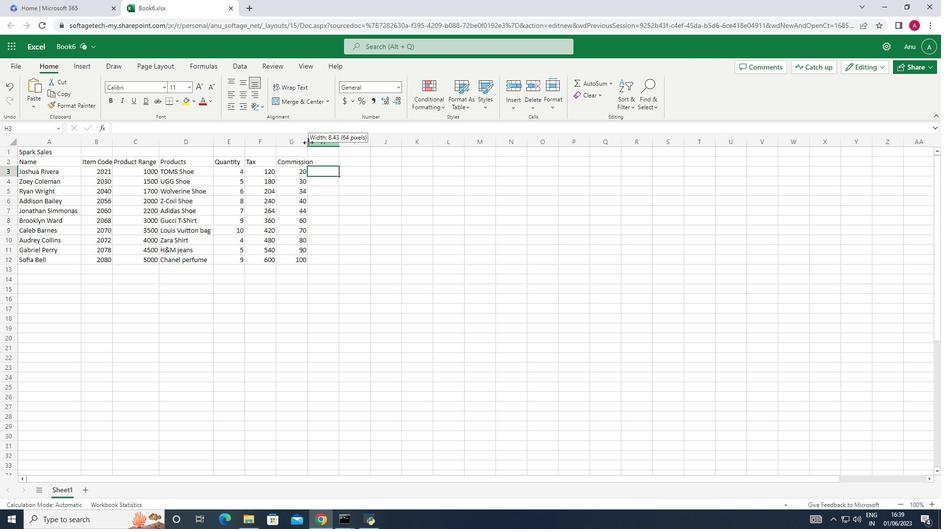 
Action: Mouse moved to (333, 161)
Screenshot: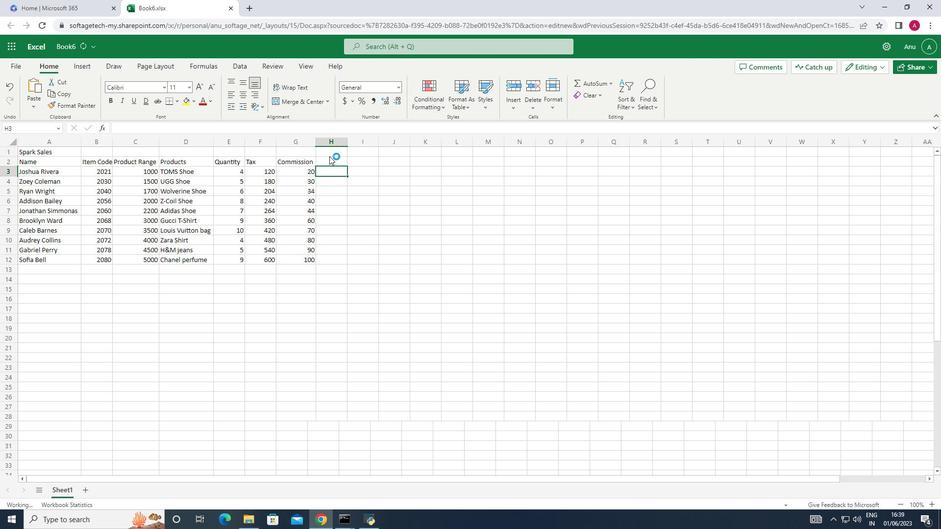 
Action: Mouse pressed left at (333, 161)
Screenshot: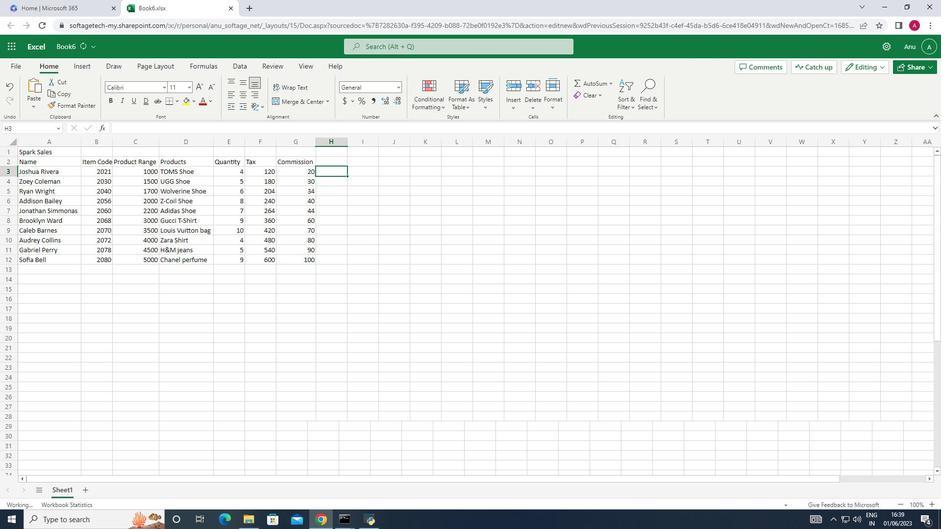 
Action: Key pressed <Key.shift>Total<Key.down>=<Key.shift_r>(
Screenshot: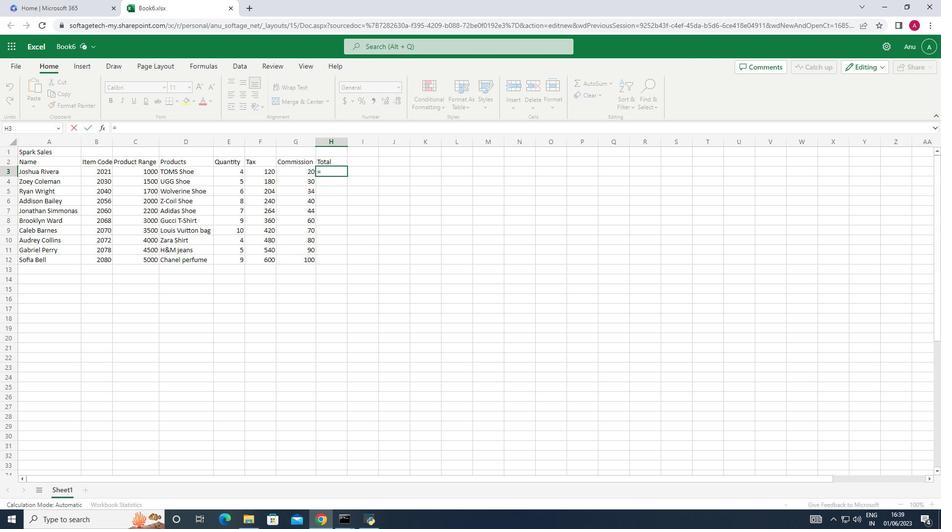 
Action: Mouse moved to (151, 173)
Screenshot: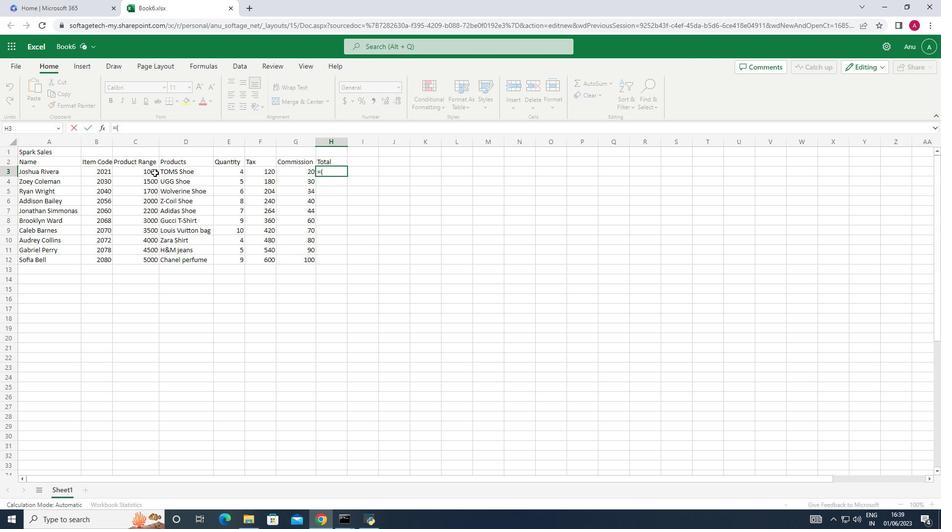 
Action: Mouse pressed left at (151, 173)
Screenshot: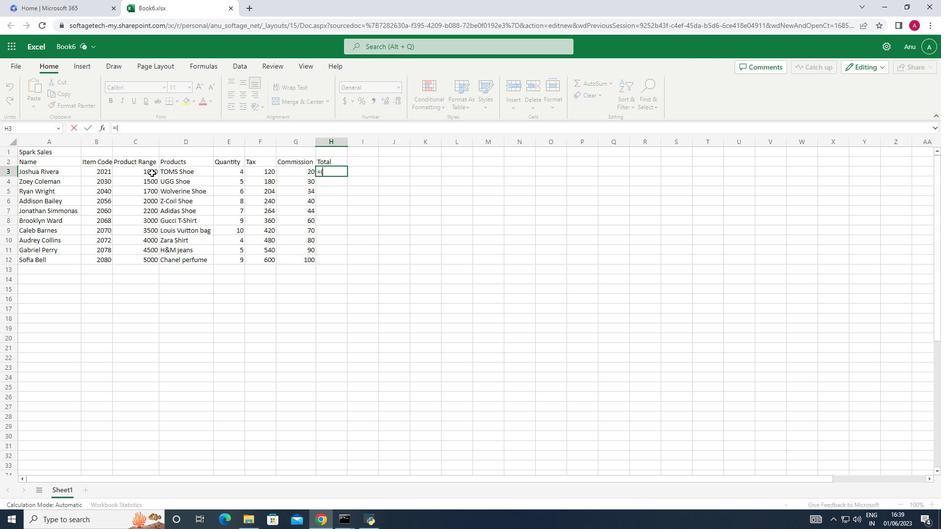 
Action: Key pressed +
Screenshot: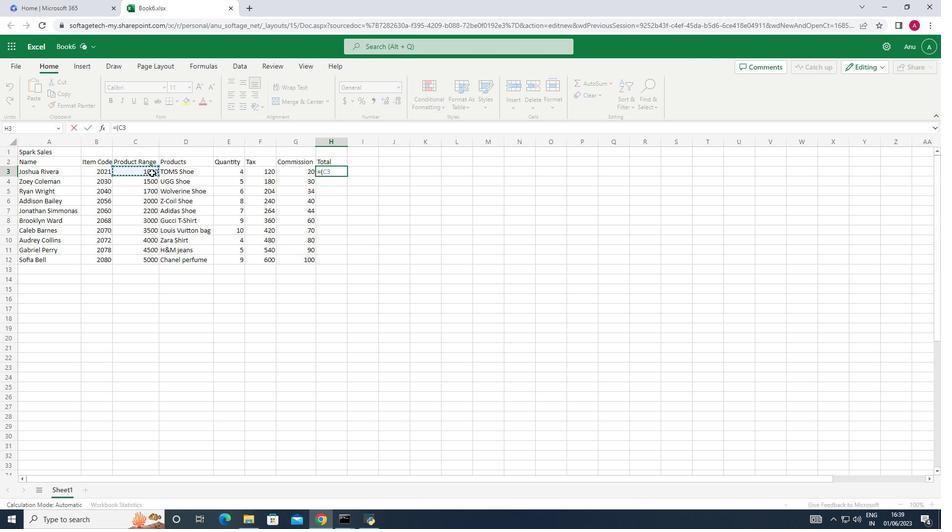 
Action: Mouse moved to (256, 169)
Screenshot: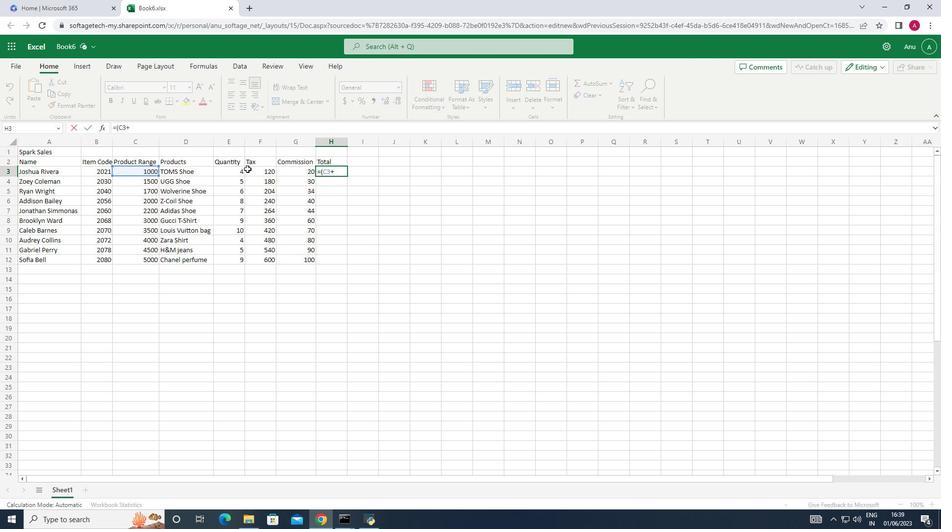 
Action: Mouse pressed left at (256, 169)
Screenshot: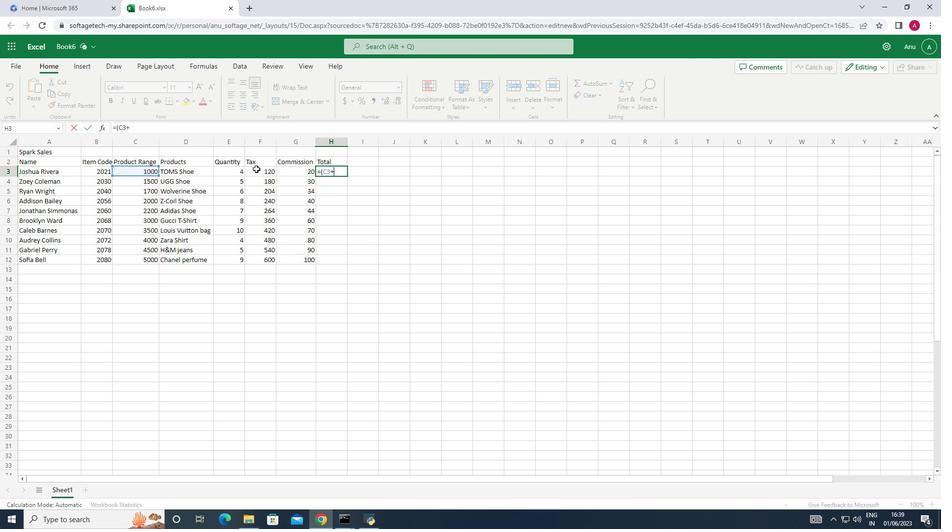 
Action: Key pressed +
Screenshot: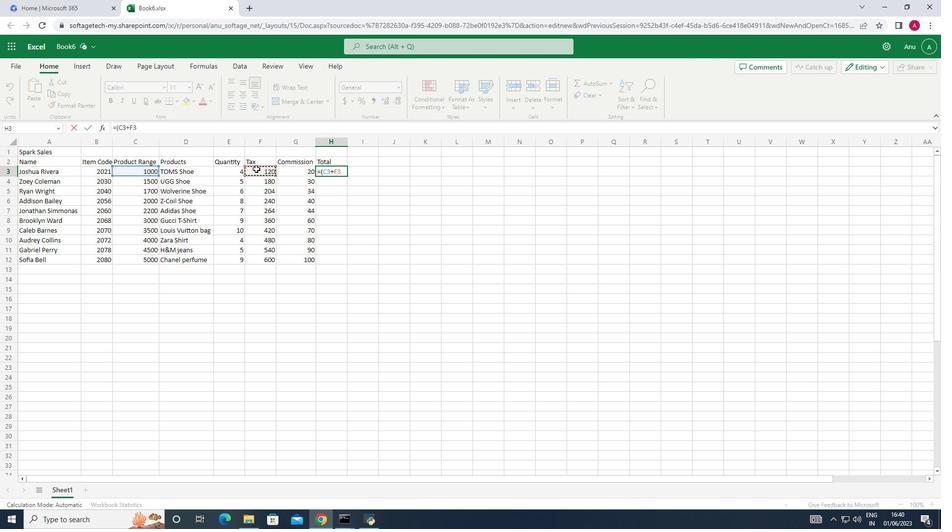 
Action: Mouse moved to (290, 171)
Screenshot: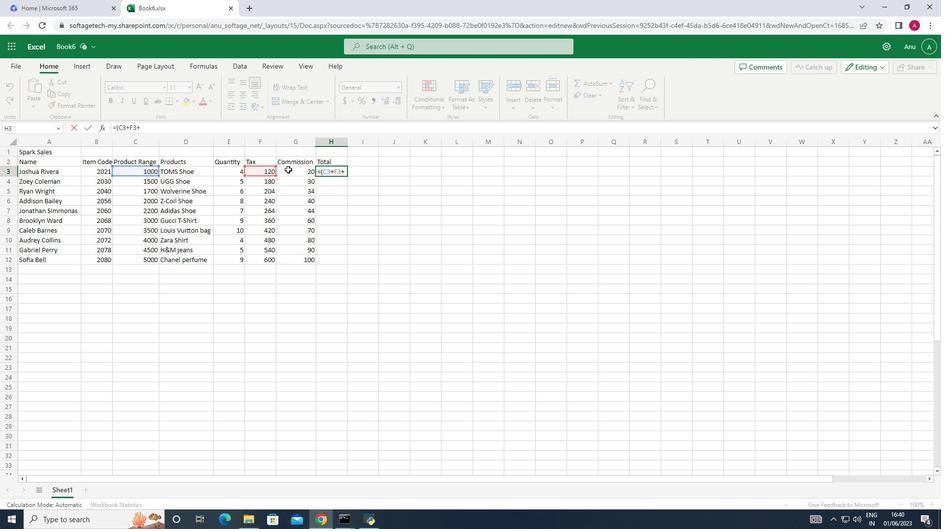 
Action: Mouse pressed left at (290, 171)
Screenshot: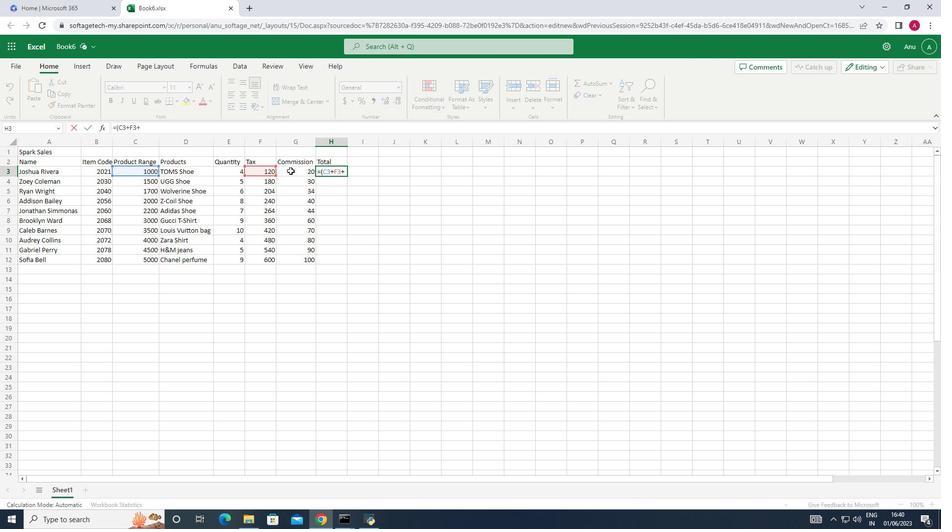 
Action: Key pressed <Key.shift_r><Key.shift_r><Key.shift_r><Key.shift_r><Key.shift_r><Key.shift_r><Key.shift_r>)*
Screenshot: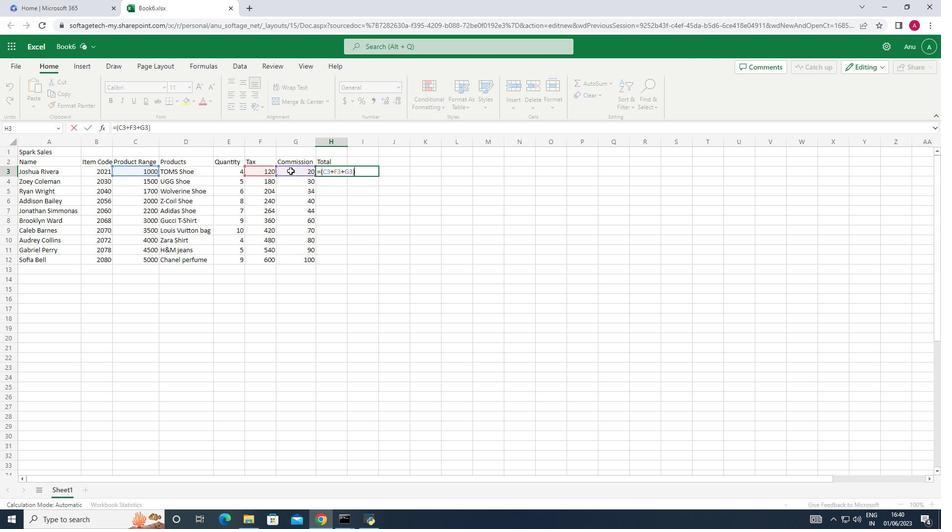 
Action: Mouse moved to (235, 173)
Screenshot: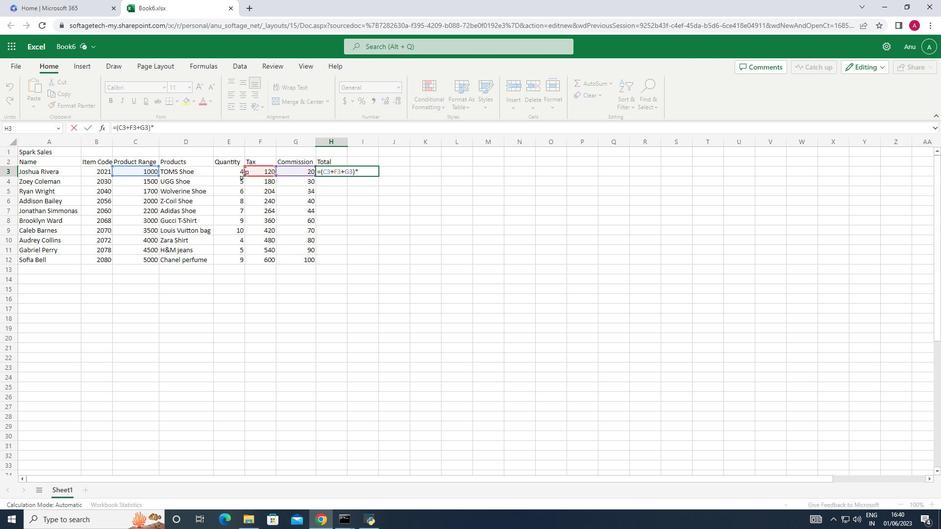 
Action: Mouse pressed left at (235, 173)
Screenshot: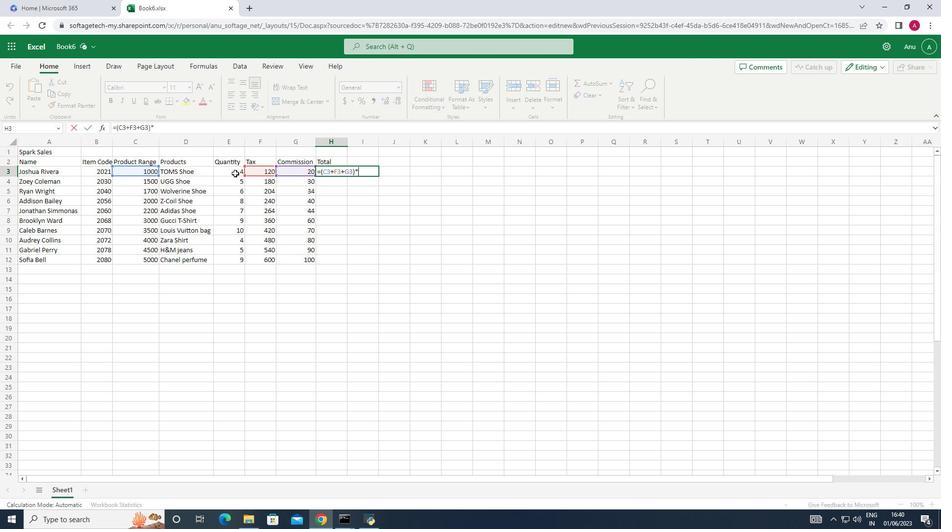 
Action: Key pressed <Key.enter>
Screenshot: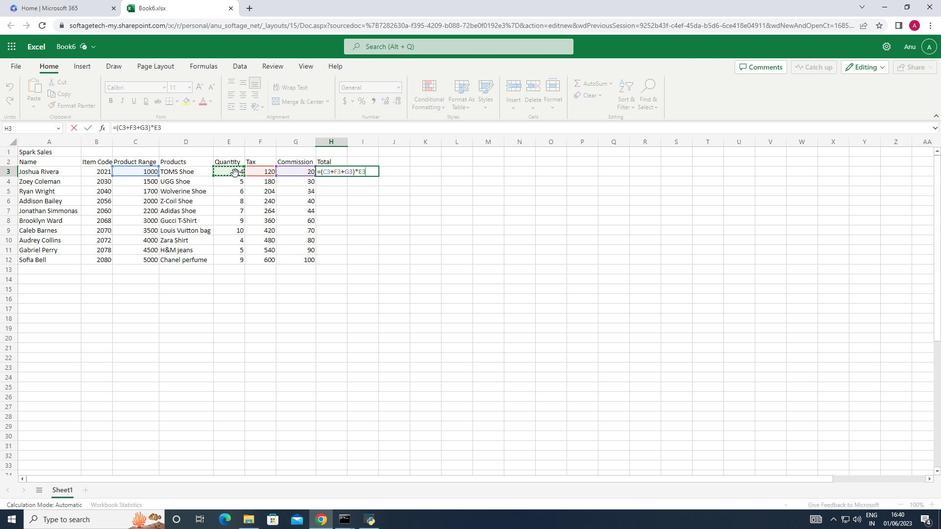 
Action: Mouse moved to (332, 172)
Screenshot: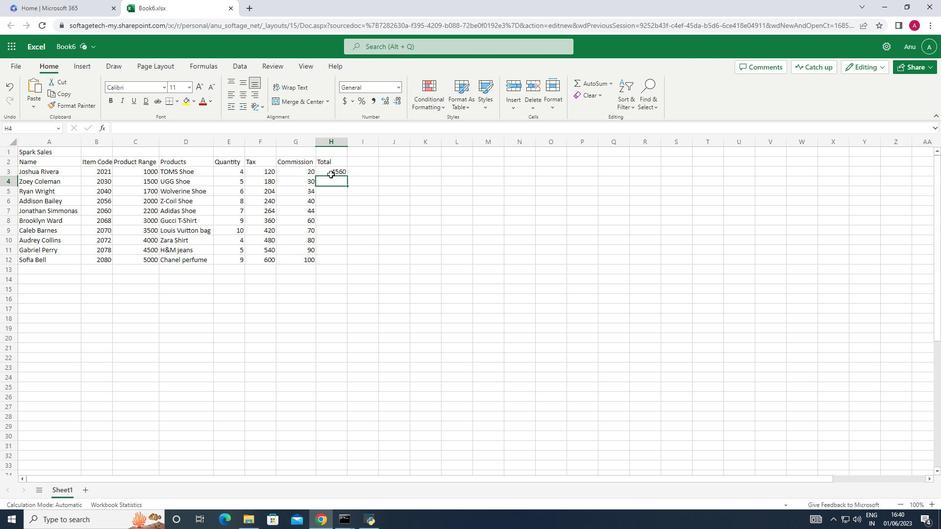 
Action: Mouse pressed left at (332, 172)
Screenshot: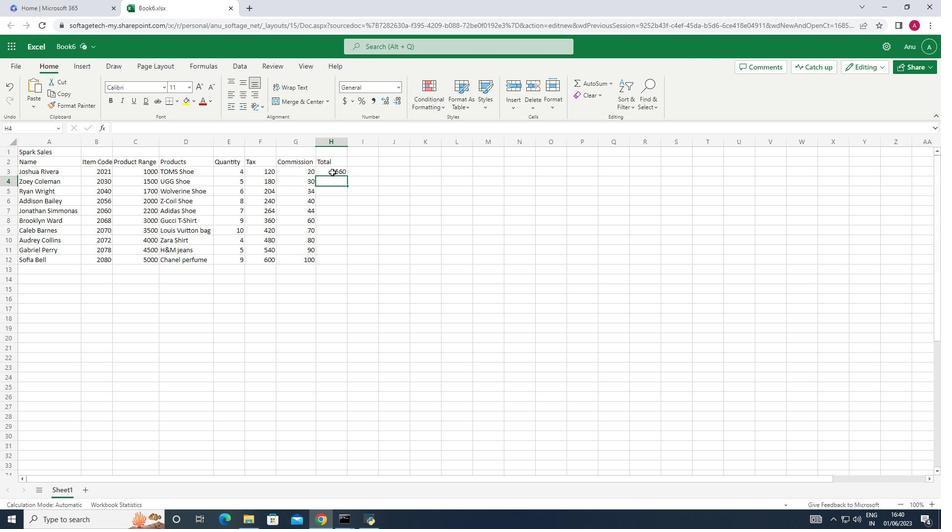 
Action: Mouse moved to (347, 175)
Screenshot: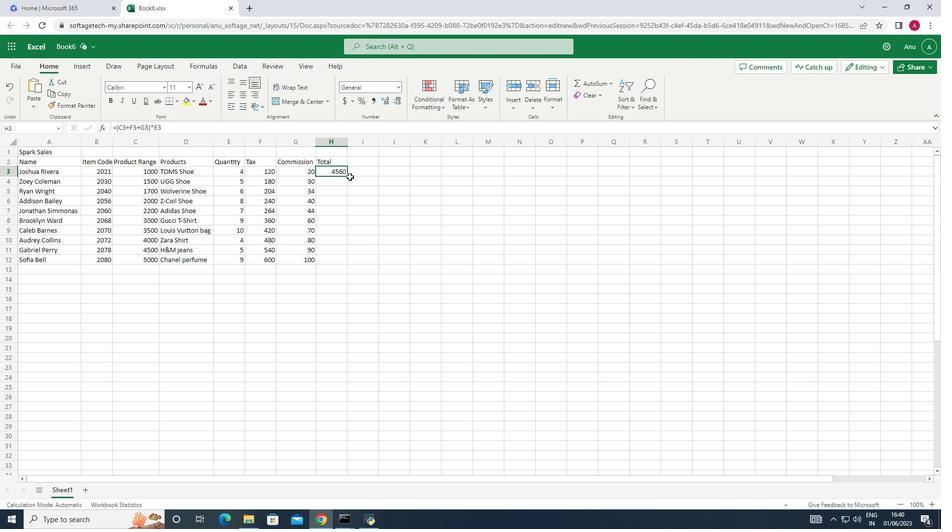 
Action: Mouse pressed left at (347, 175)
Screenshot: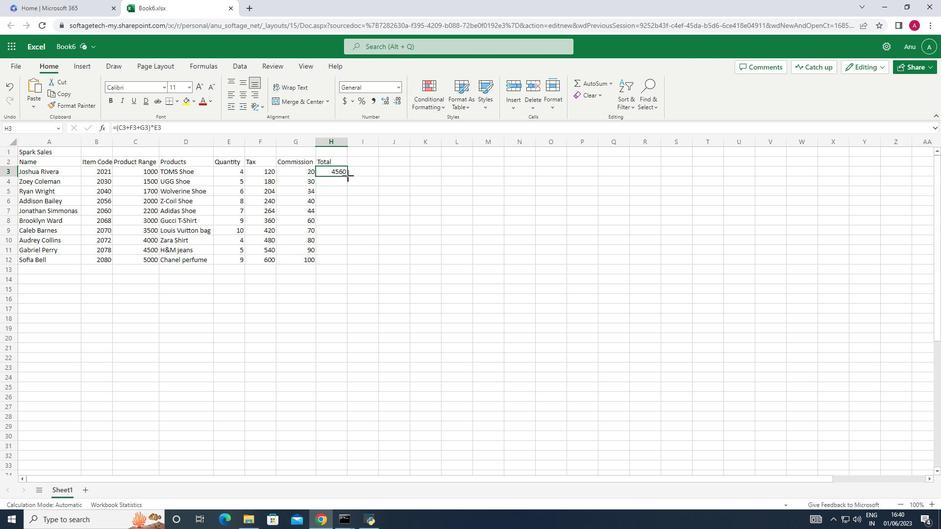 
Action: Mouse moved to (262, 313)
Screenshot: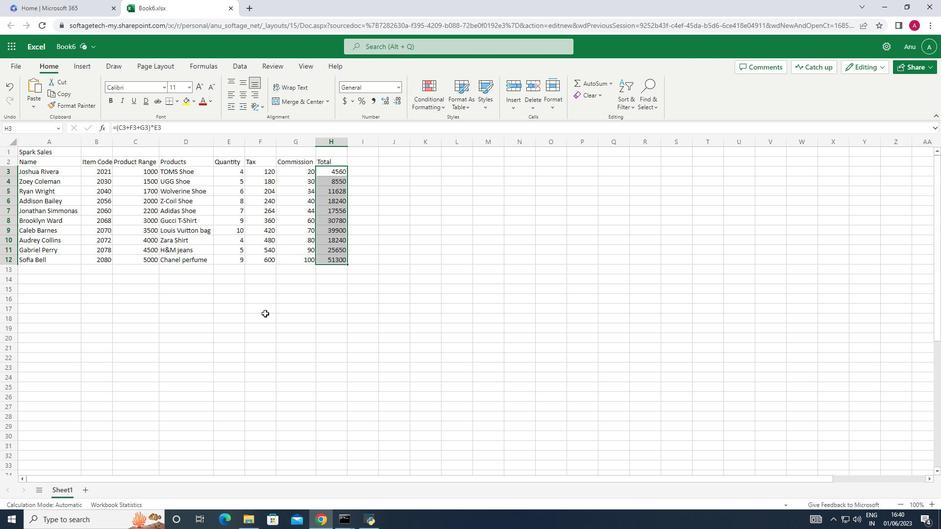 
Action: Mouse pressed left at (262, 313)
Screenshot: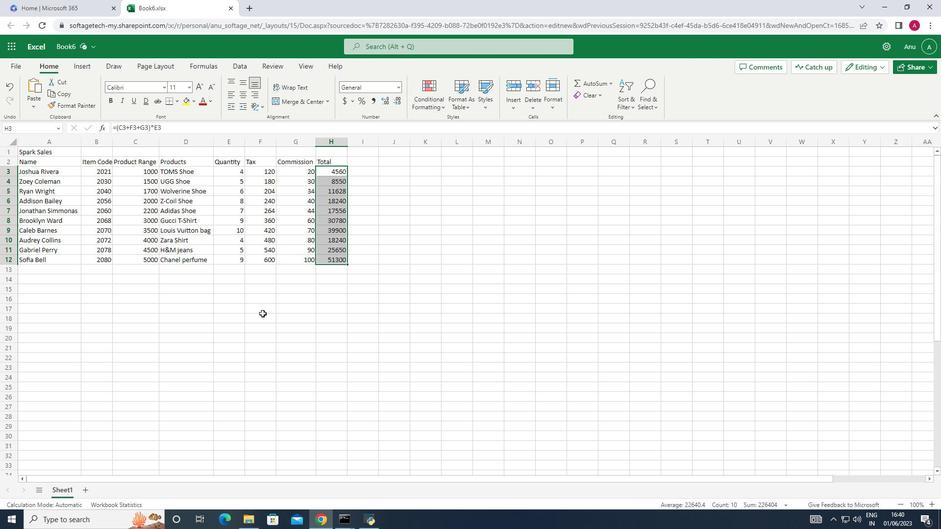 
Action: Mouse moved to (246, 297)
Screenshot: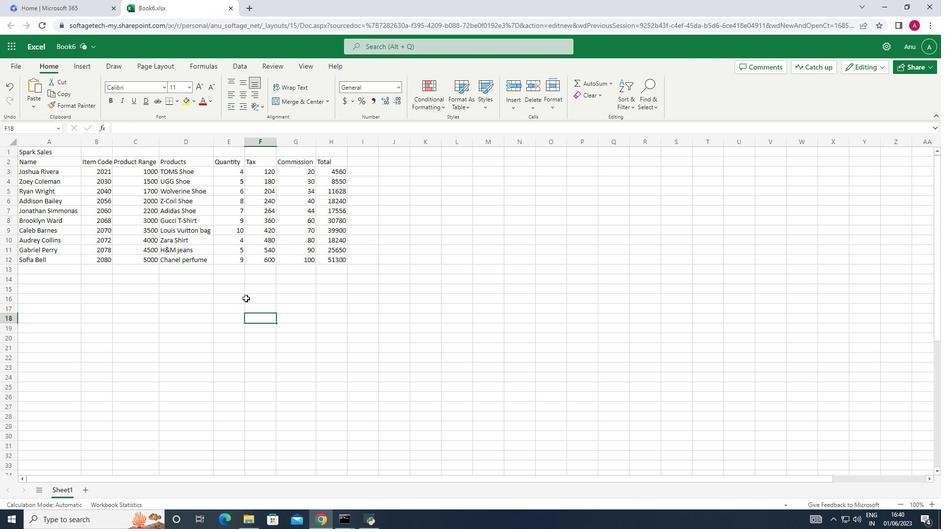 
